 Task: Add a signature Kendall Wright containing Have a great National Womens Equality Day, Kendall Wright to email address softage.9@softage.net and add a label Research and development
Action: Mouse moved to (1021, 59)
Screenshot: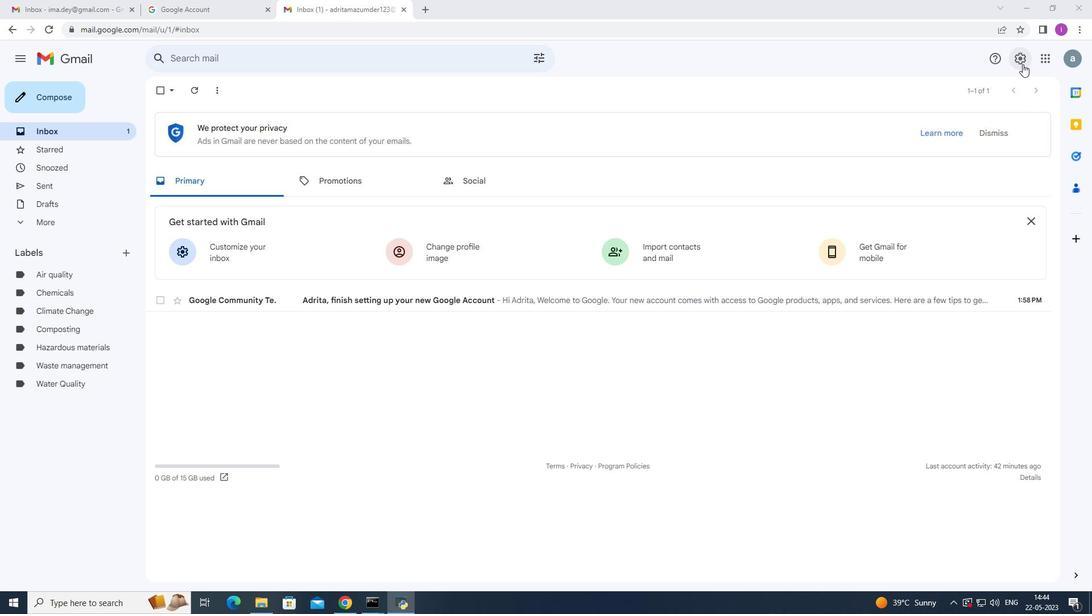 
Action: Mouse pressed left at (1021, 59)
Screenshot: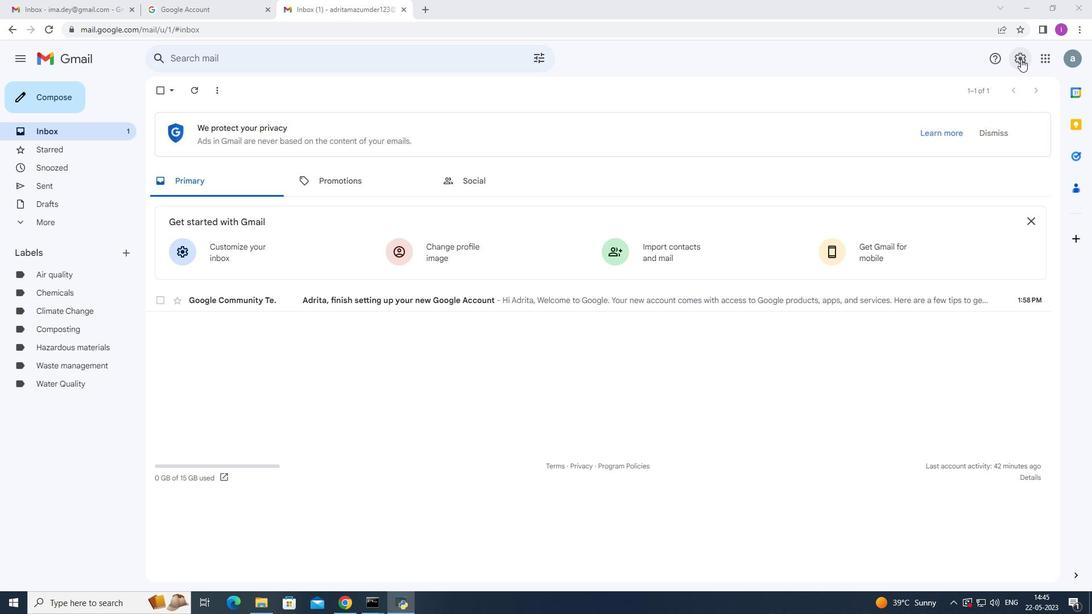 
Action: Mouse moved to (957, 116)
Screenshot: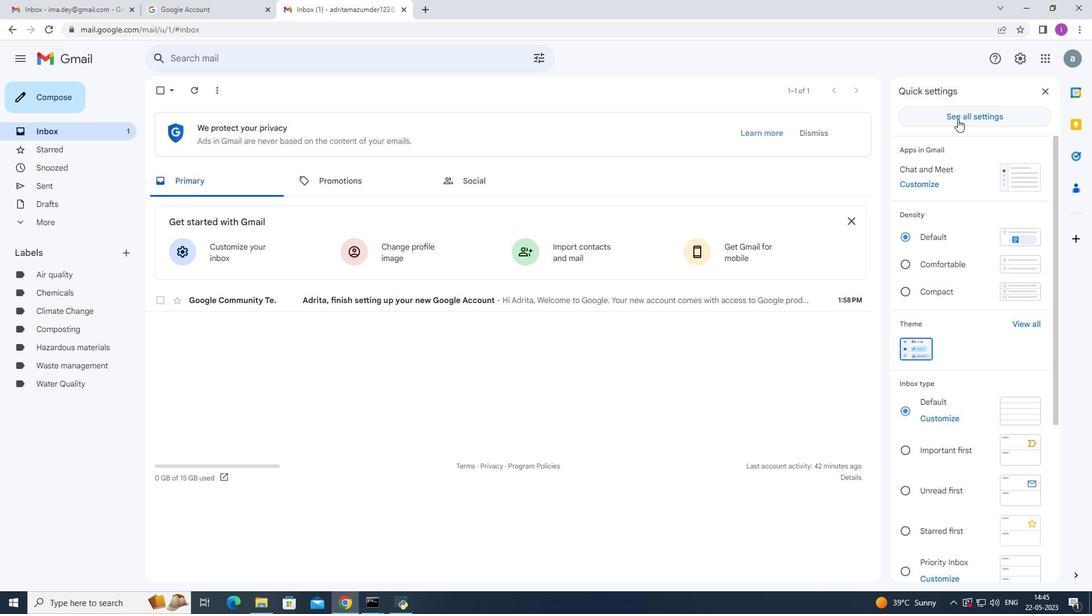 
Action: Mouse pressed left at (957, 116)
Screenshot: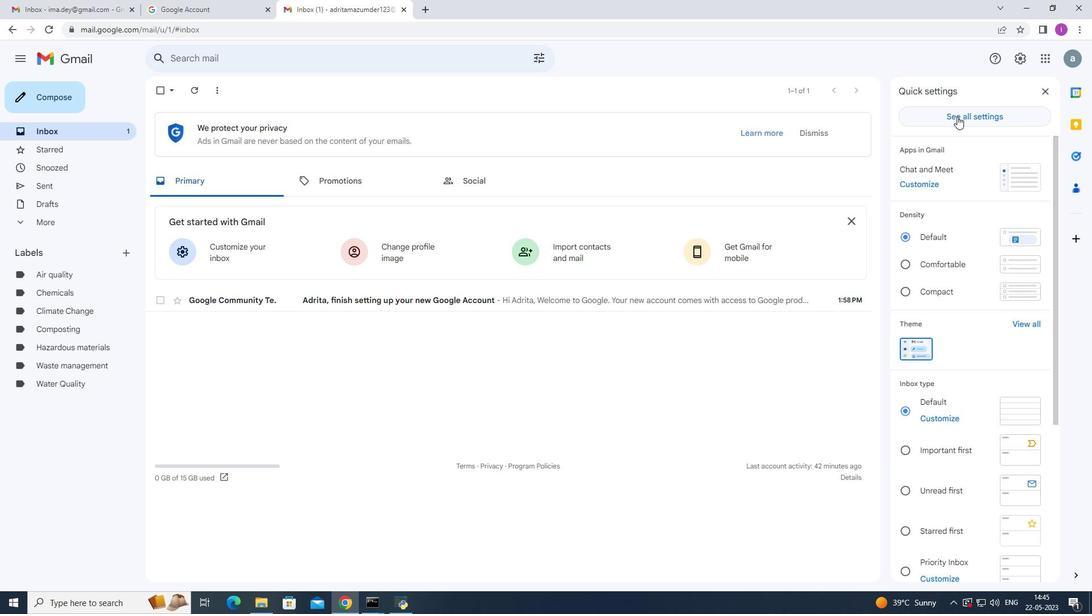 
Action: Mouse moved to (533, 336)
Screenshot: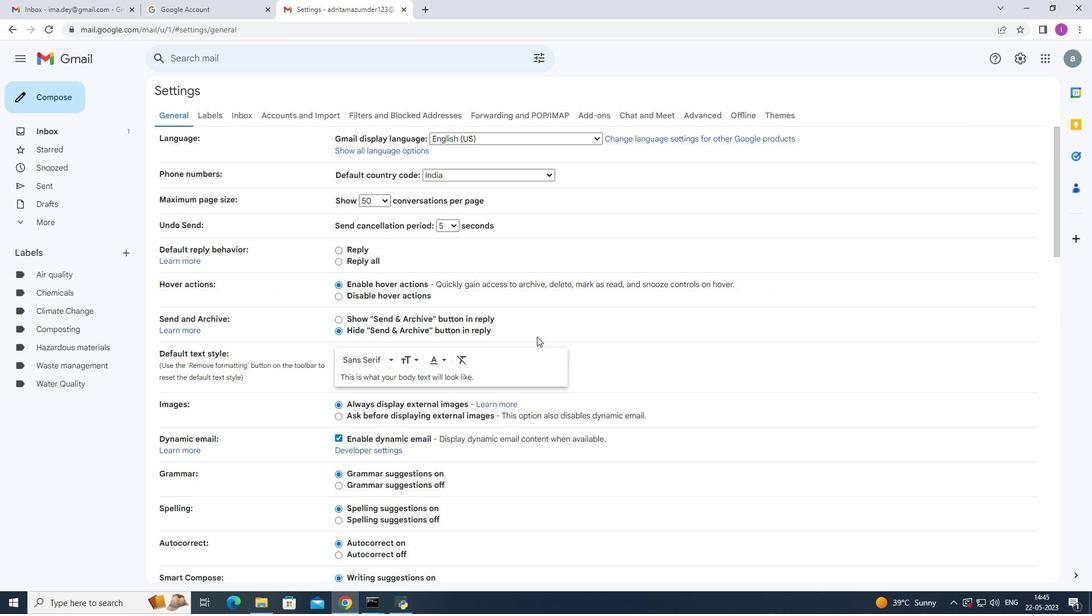 
Action: Mouse scrolled (533, 336) with delta (0, 0)
Screenshot: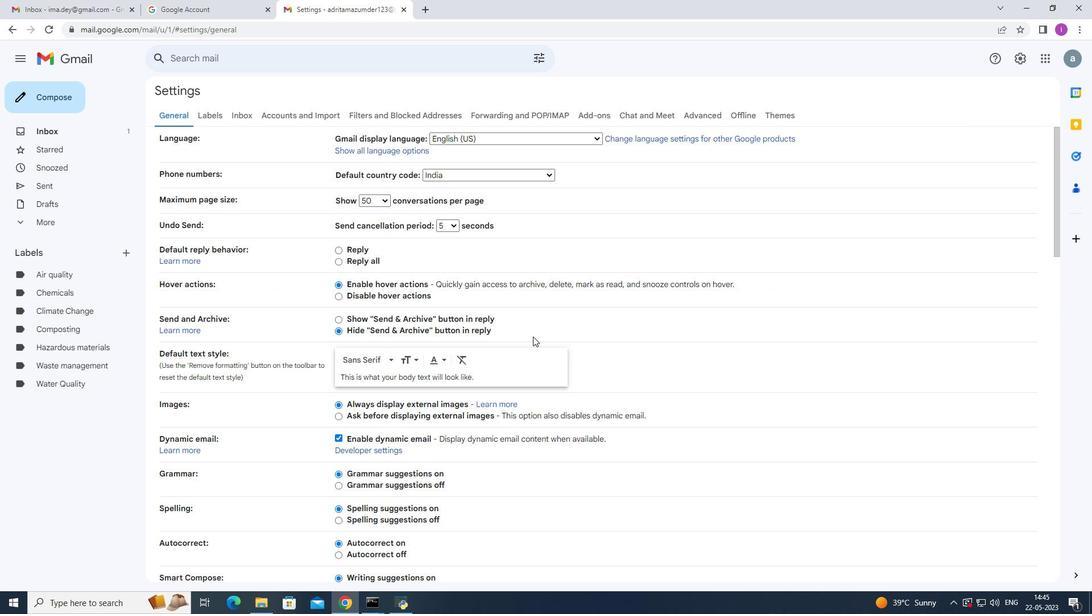 
Action: Mouse moved to (533, 336)
Screenshot: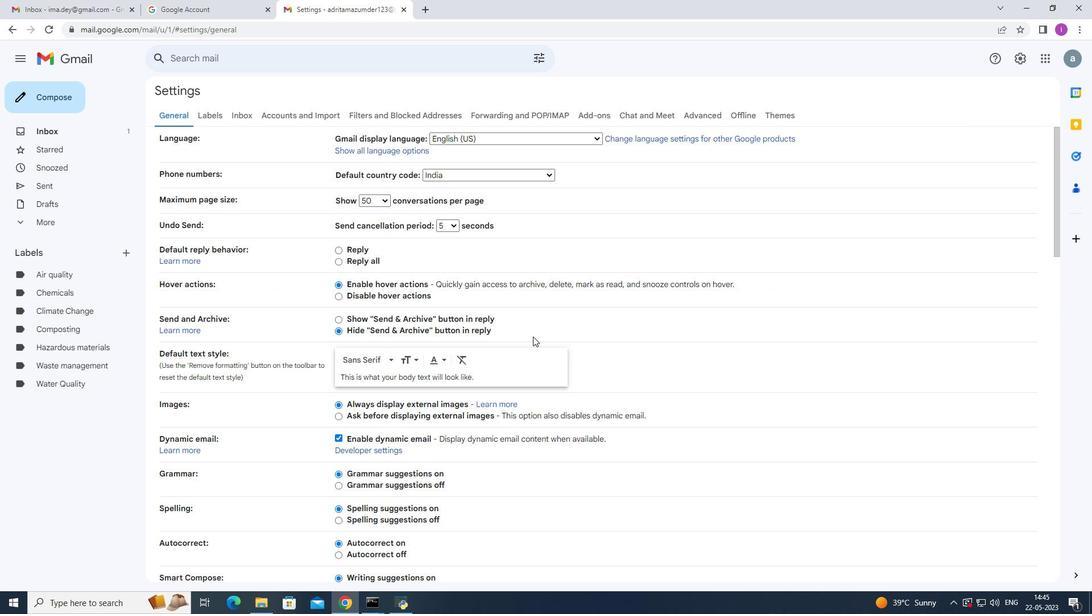 
Action: Mouse scrolled (533, 336) with delta (0, 0)
Screenshot: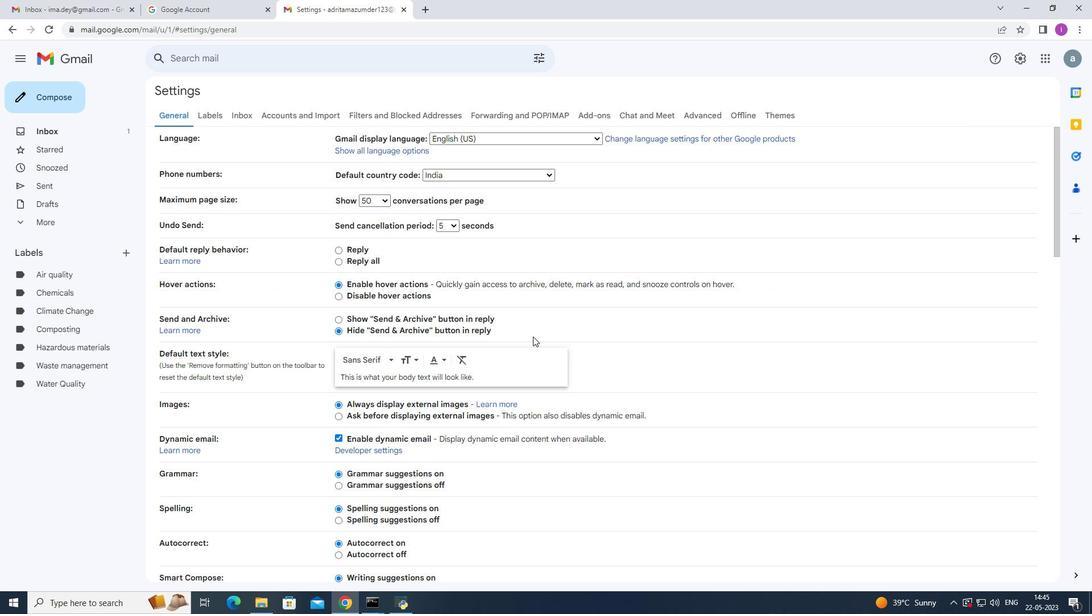 
Action: Mouse moved to (533, 335)
Screenshot: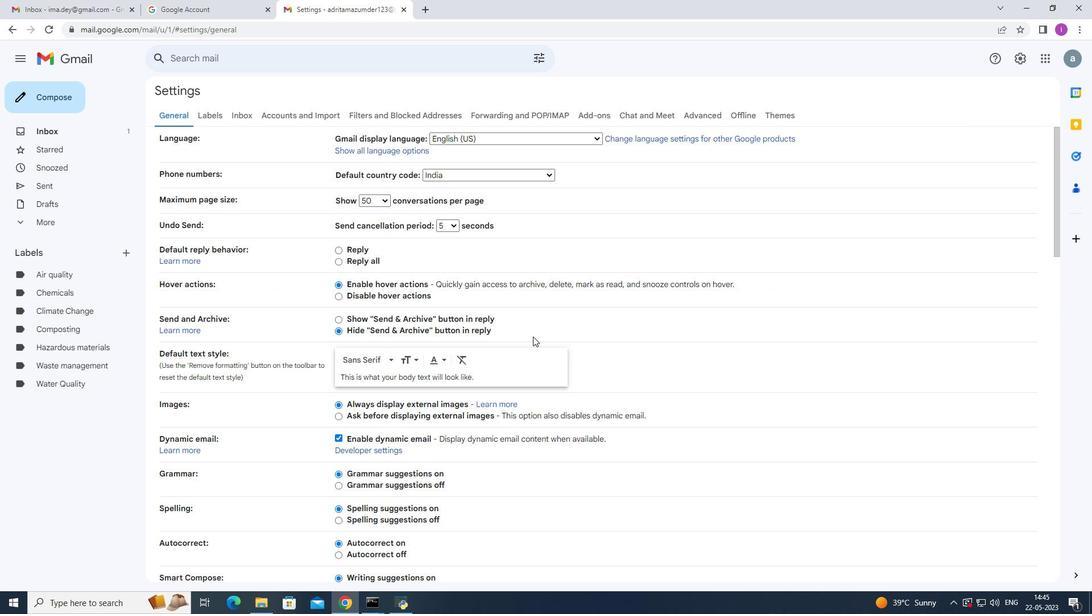 
Action: Mouse scrolled (533, 335) with delta (0, 0)
Screenshot: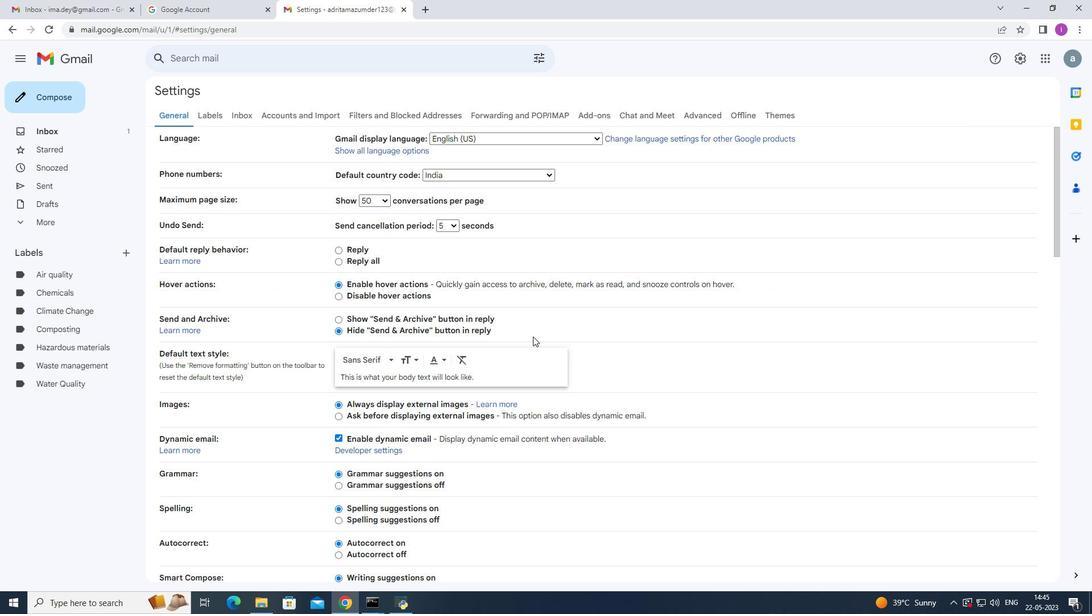 
Action: Mouse moved to (533, 333)
Screenshot: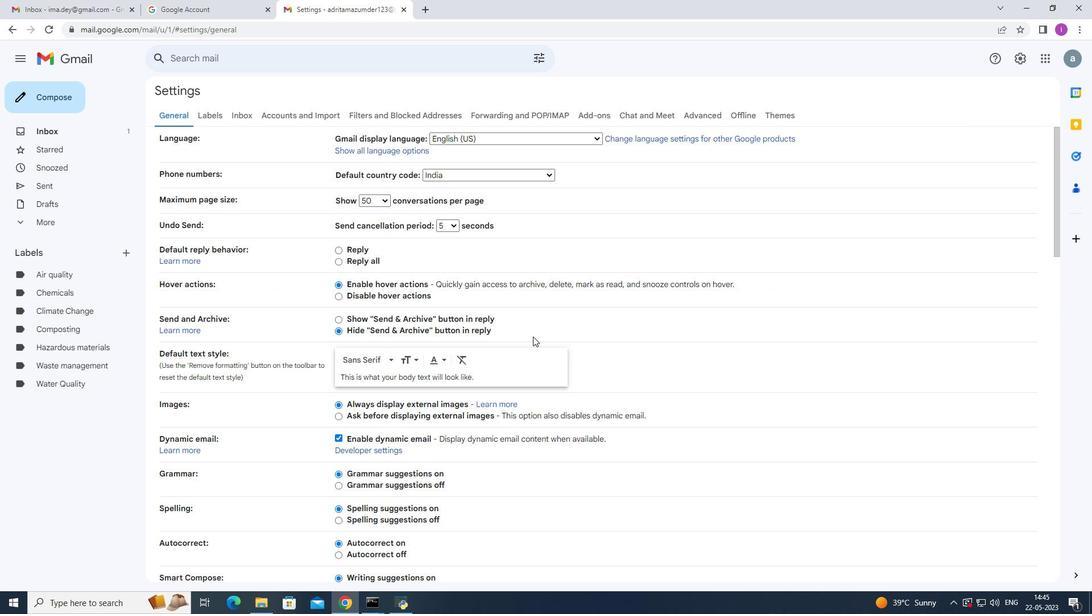 
Action: Mouse scrolled (533, 333) with delta (0, 0)
Screenshot: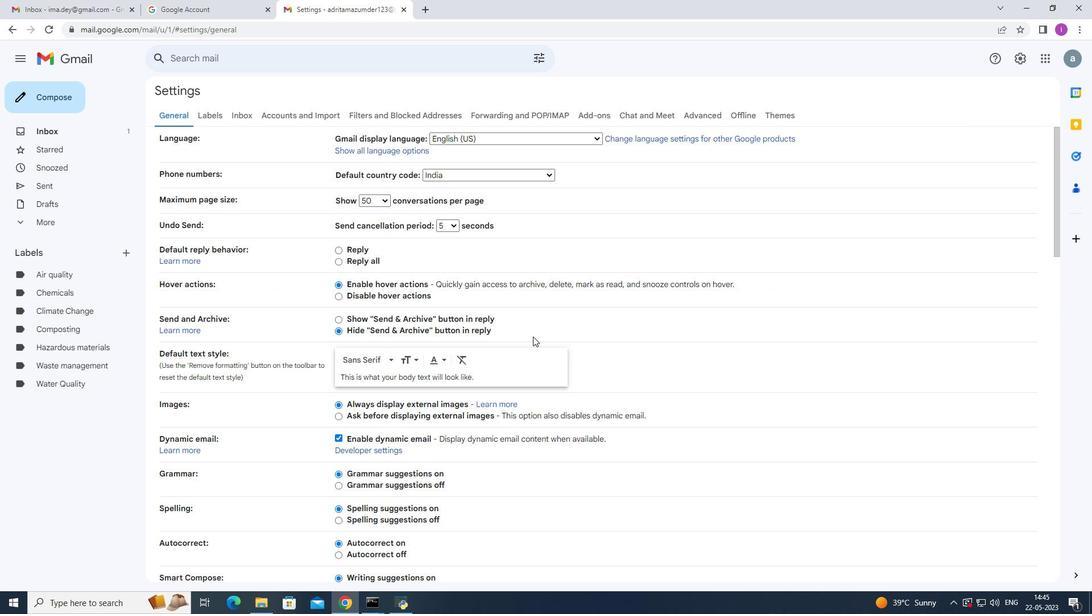 
Action: Mouse moved to (540, 321)
Screenshot: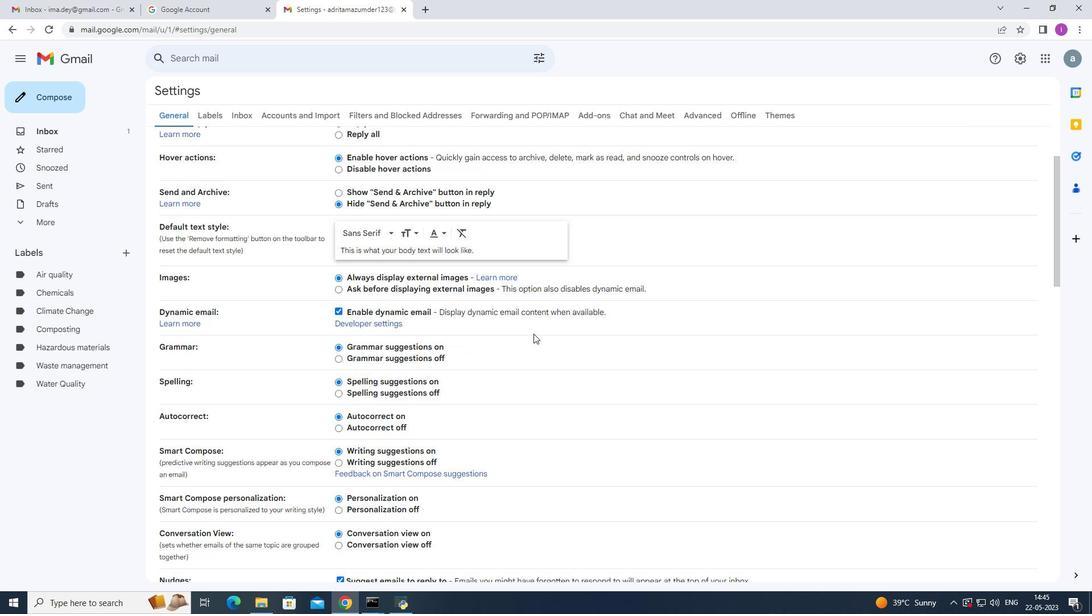
Action: Mouse scrolled (540, 320) with delta (0, 0)
Screenshot: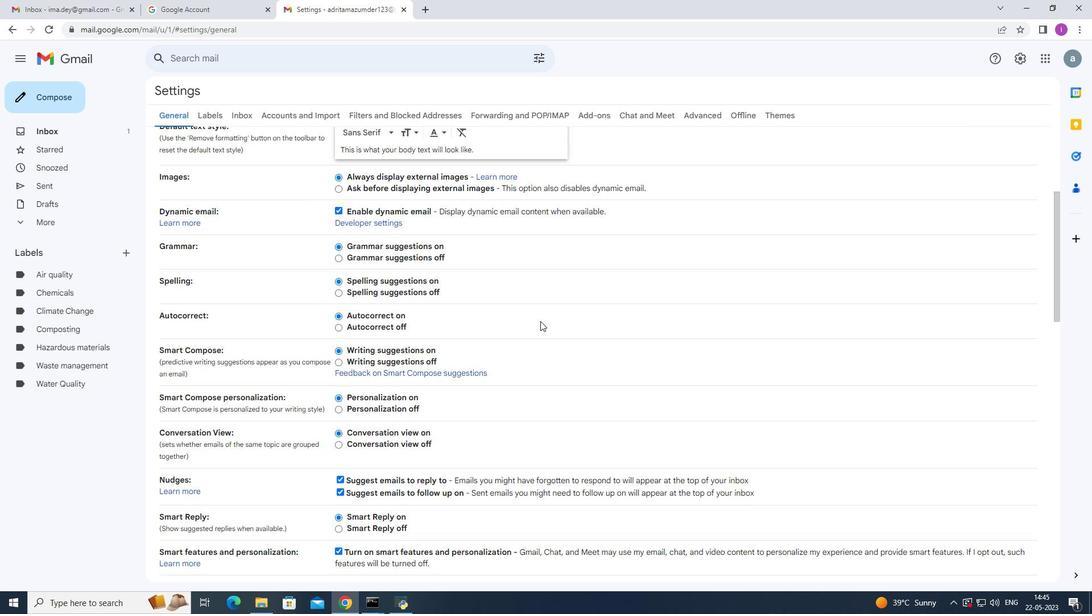 
Action: Mouse scrolled (540, 320) with delta (0, 0)
Screenshot: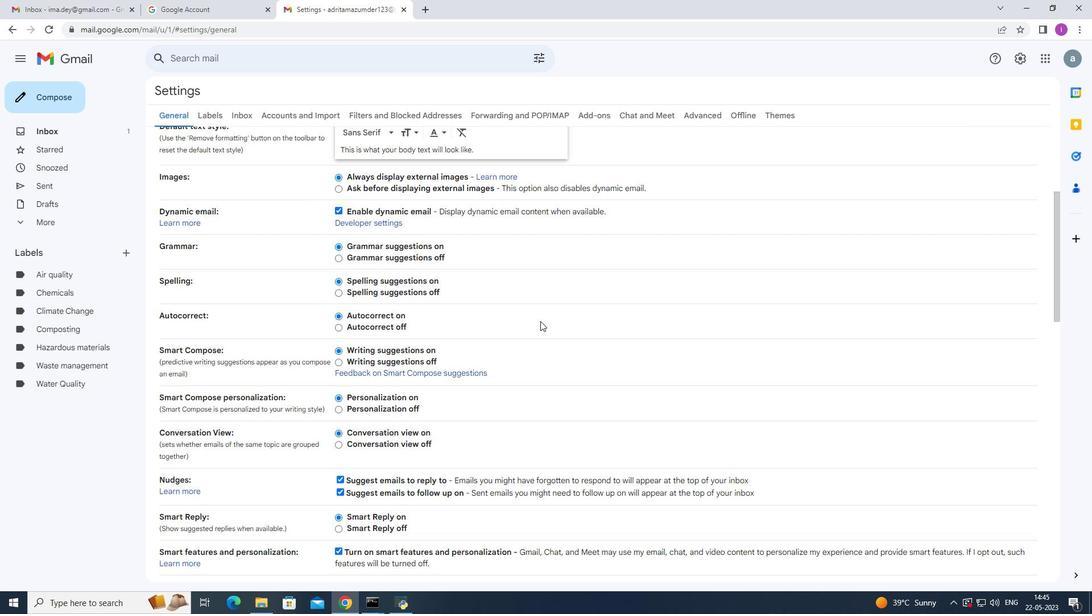 
Action: Mouse scrolled (540, 320) with delta (0, 0)
Screenshot: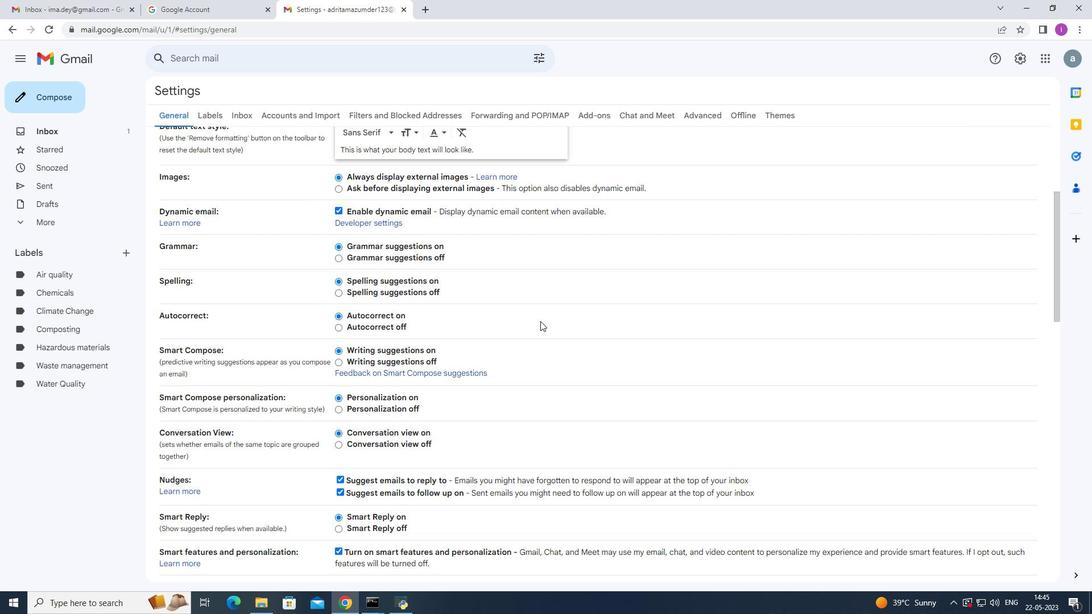 
Action: Mouse scrolled (540, 320) with delta (0, 0)
Screenshot: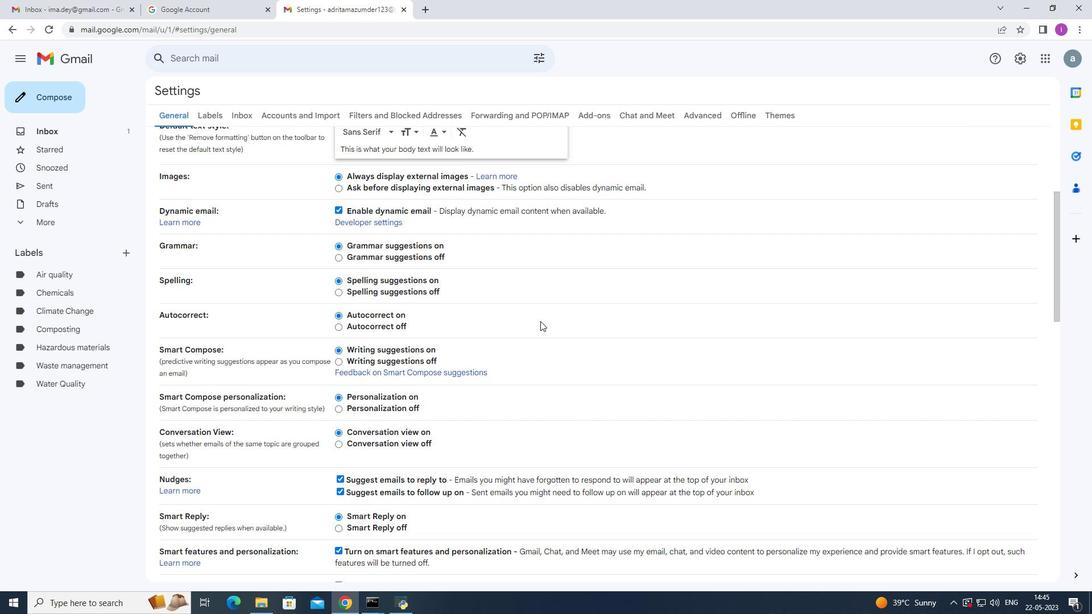 
Action: Mouse moved to (541, 320)
Screenshot: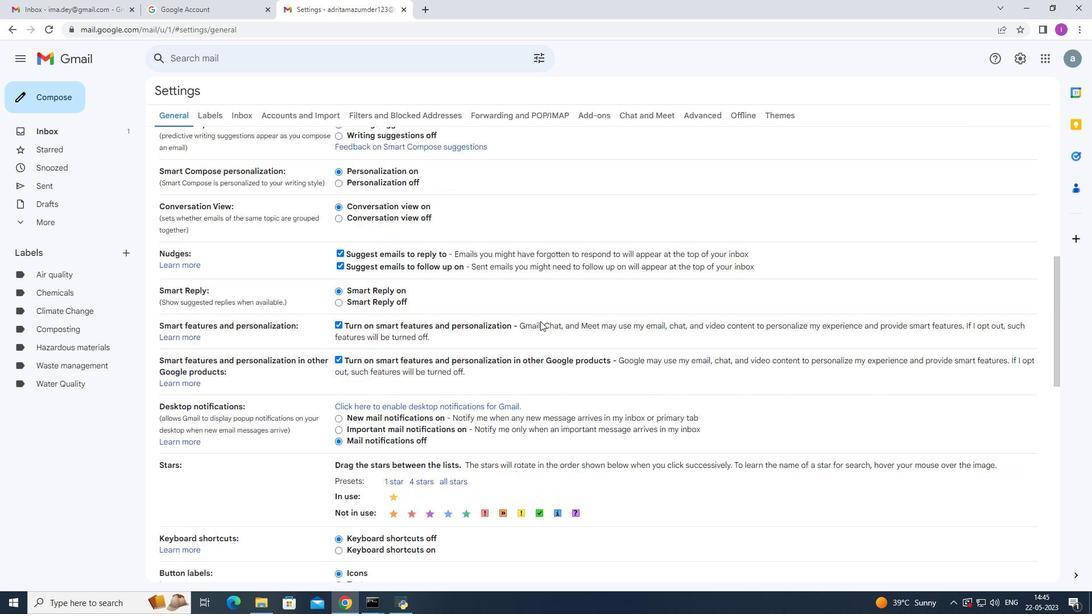 
Action: Mouse scrolled (541, 319) with delta (0, 0)
Screenshot: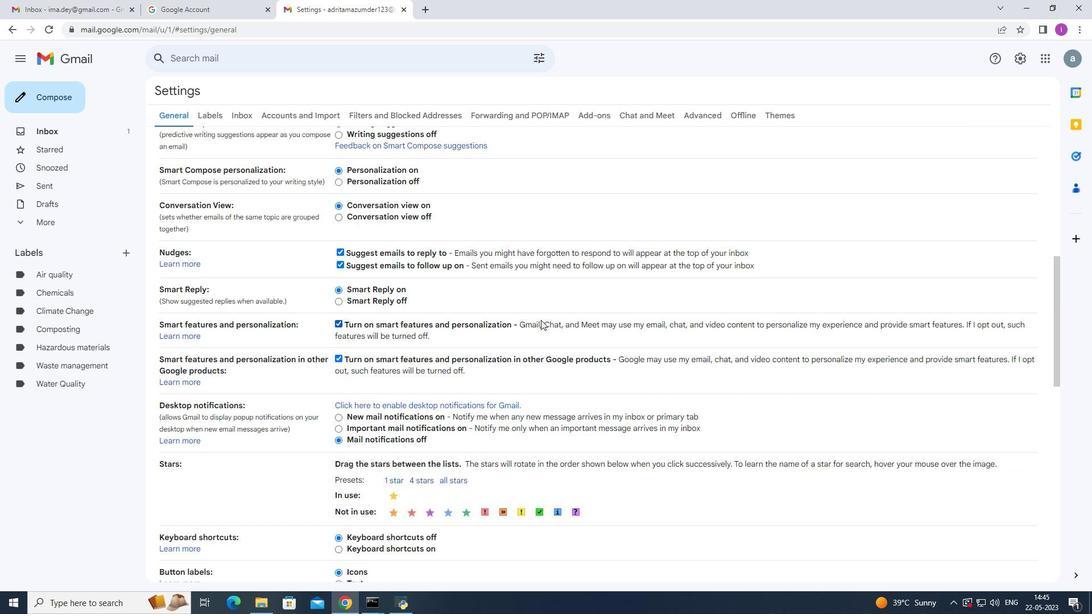 
Action: Mouse scrolled (541, 319) with delta (0, 0)
Screenshot: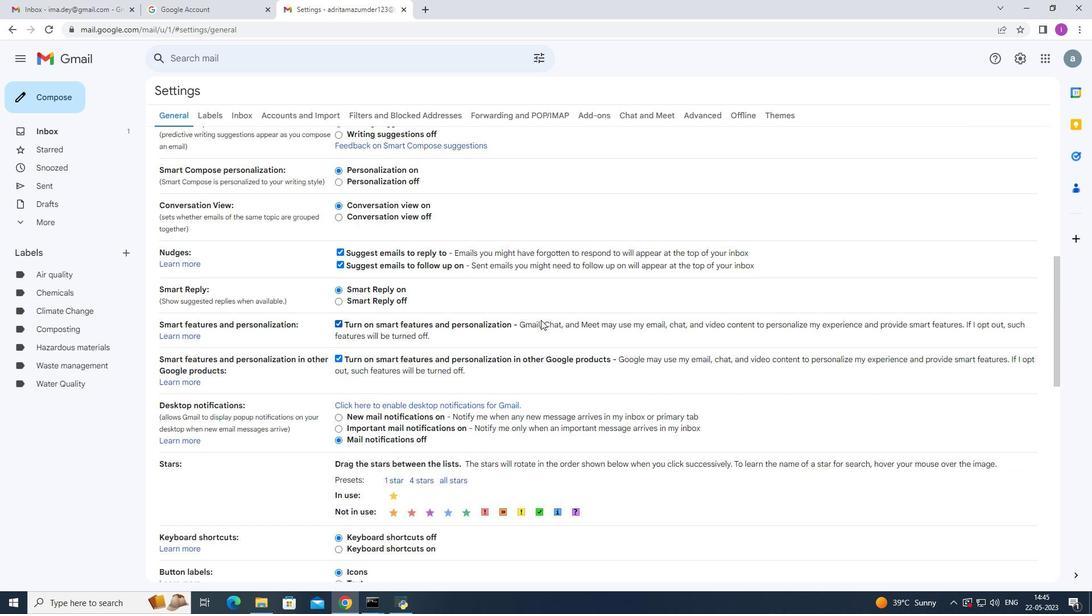 
Action: Mouse scrolled (541, 319) with delta (0, 0)
Screenshot: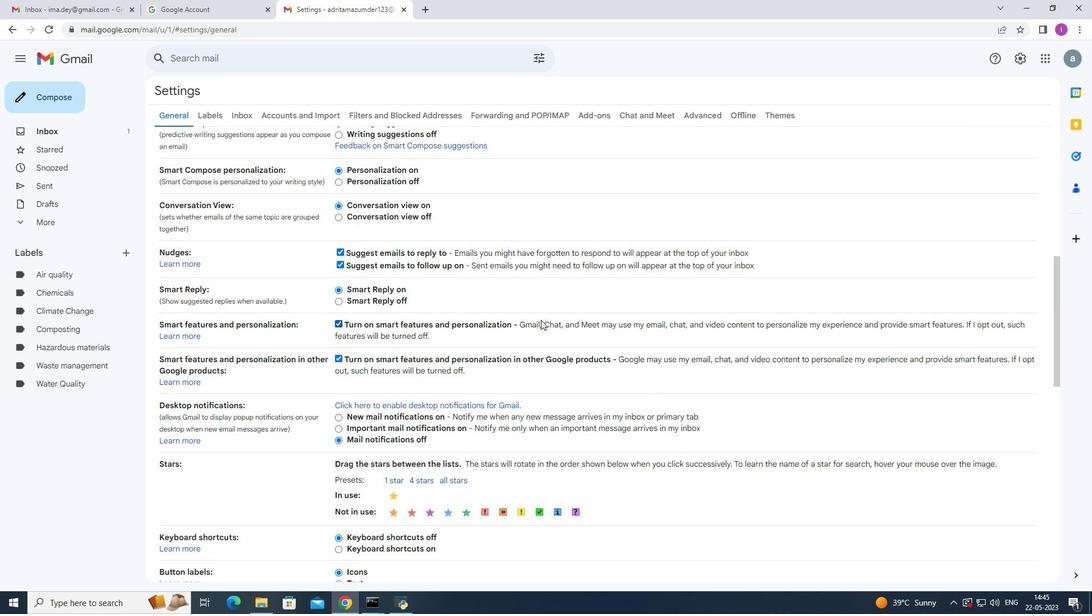 
Action: Mouse moved to (541, 320)
Screenshot: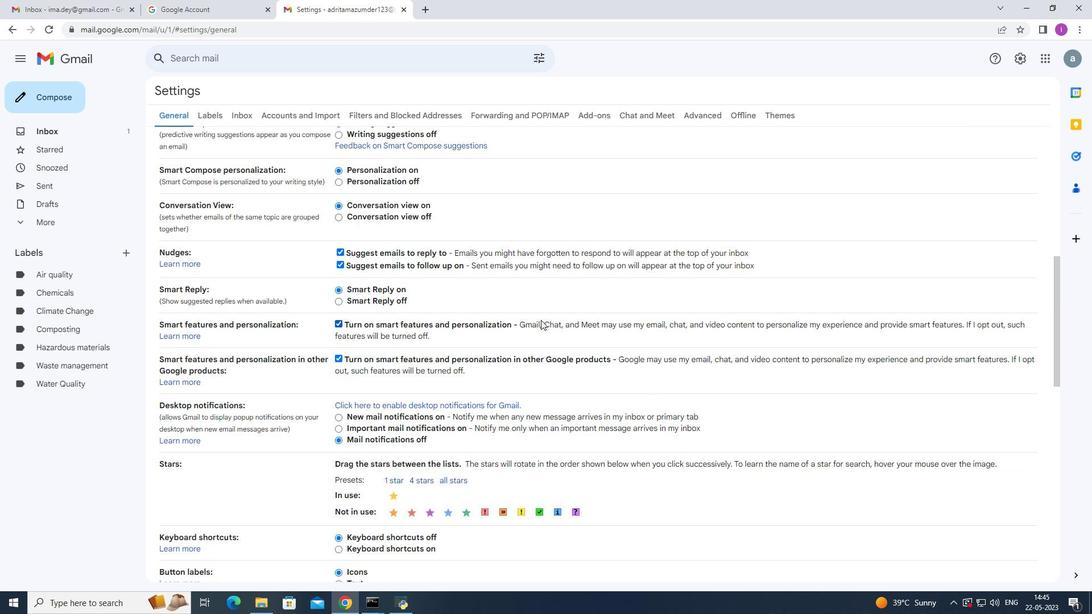 
Action: Mouse scrolled (541, 319) with delta (0, 0)
Screenshot: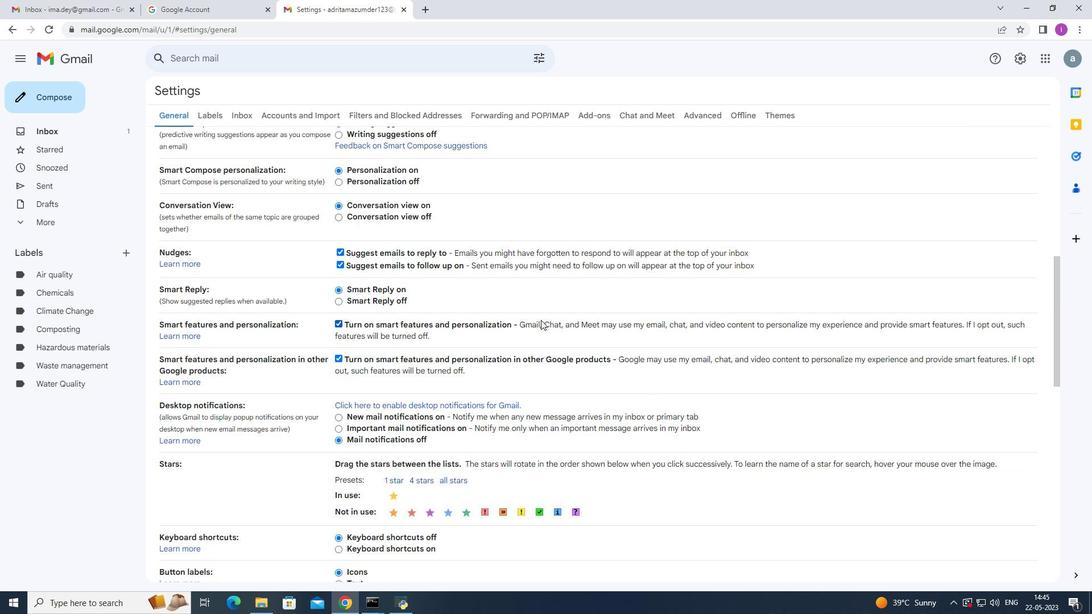 
Action: Mouse moved to (546, 316)
Screenshot: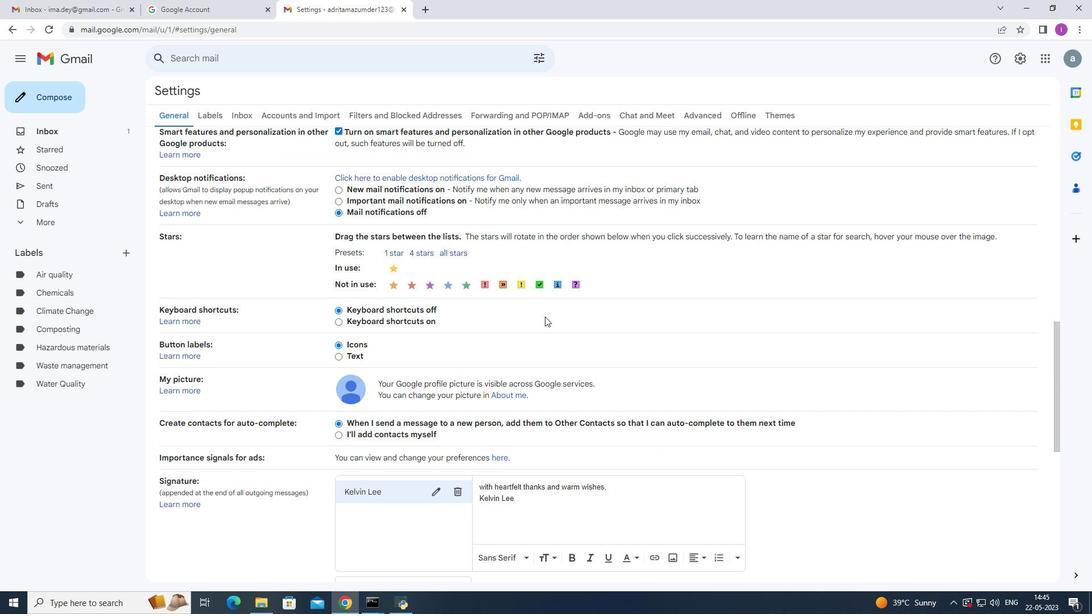 
Action: Mouse scrolled (546, 316) with delta (0, 0)
Screenshot: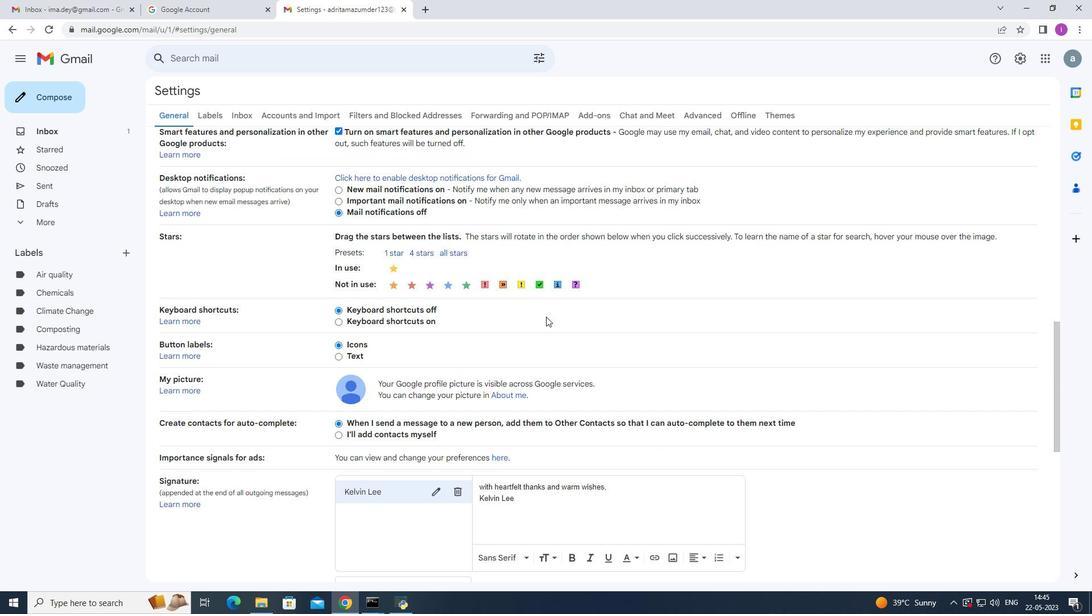
Action: Mouse moved to (546, 316)
Screenshot: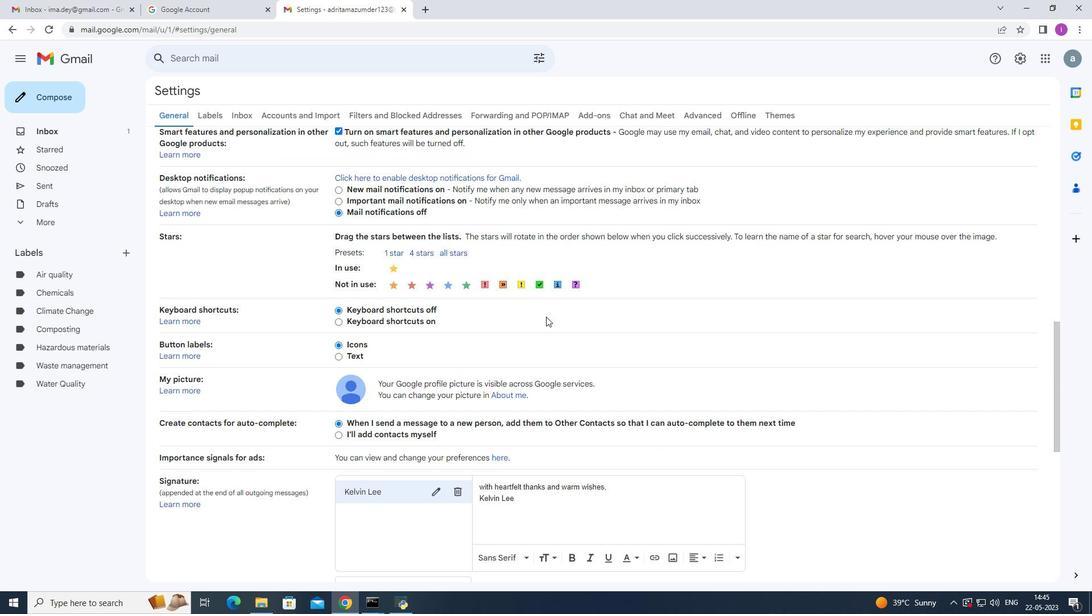 
Action: Mouse scrolled (546, 316) with delta (0, 0)
Screenshot: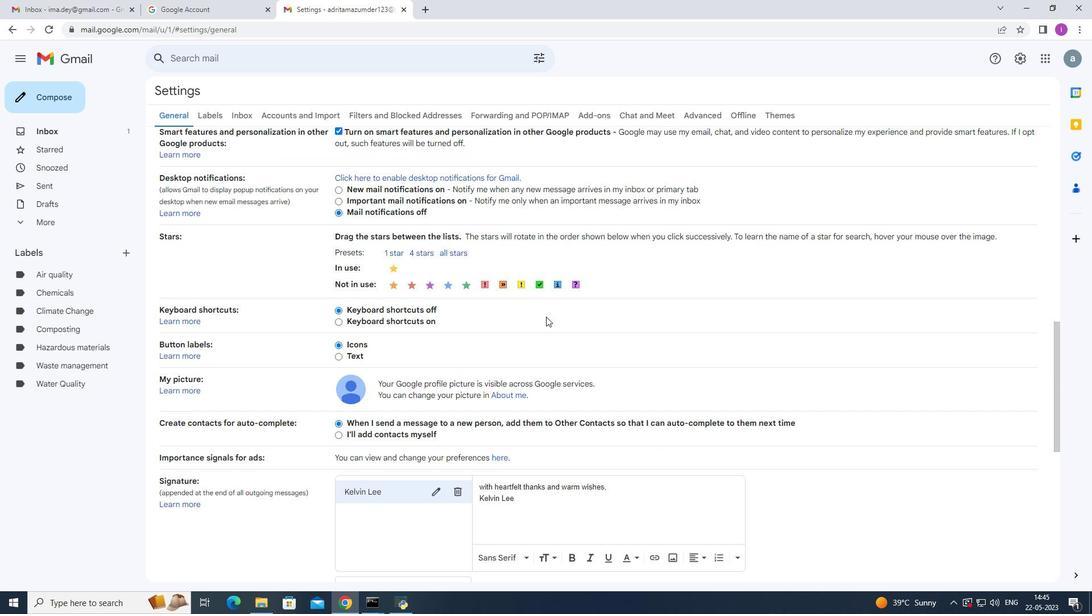 
Action: Mouse scrolled (546, 316) with delta (0, 0)
Screenshot: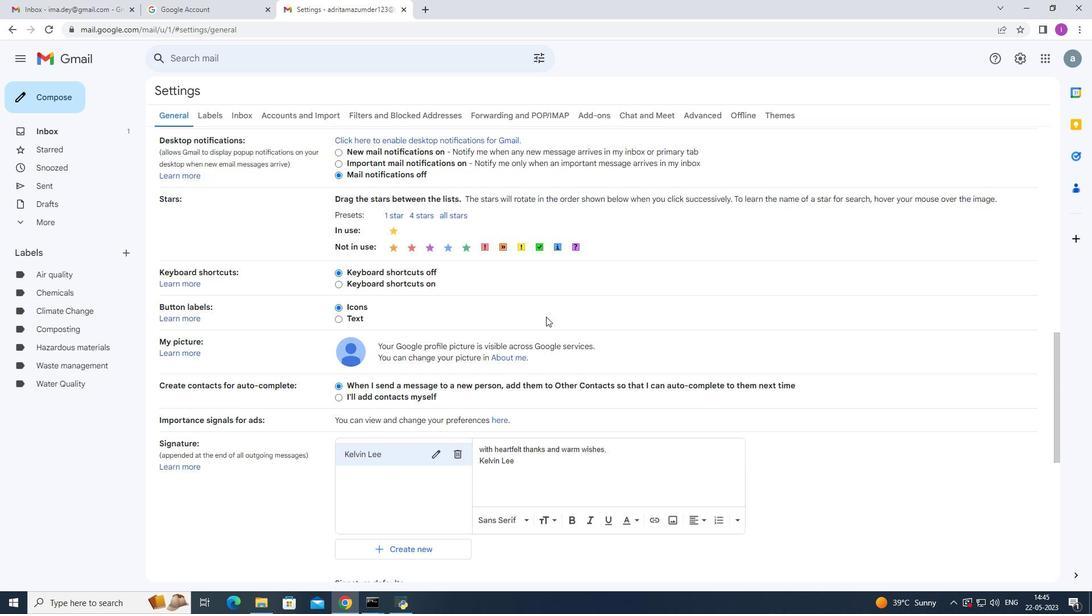 
Action: Mouse moved to (458, 322)
Screenshot: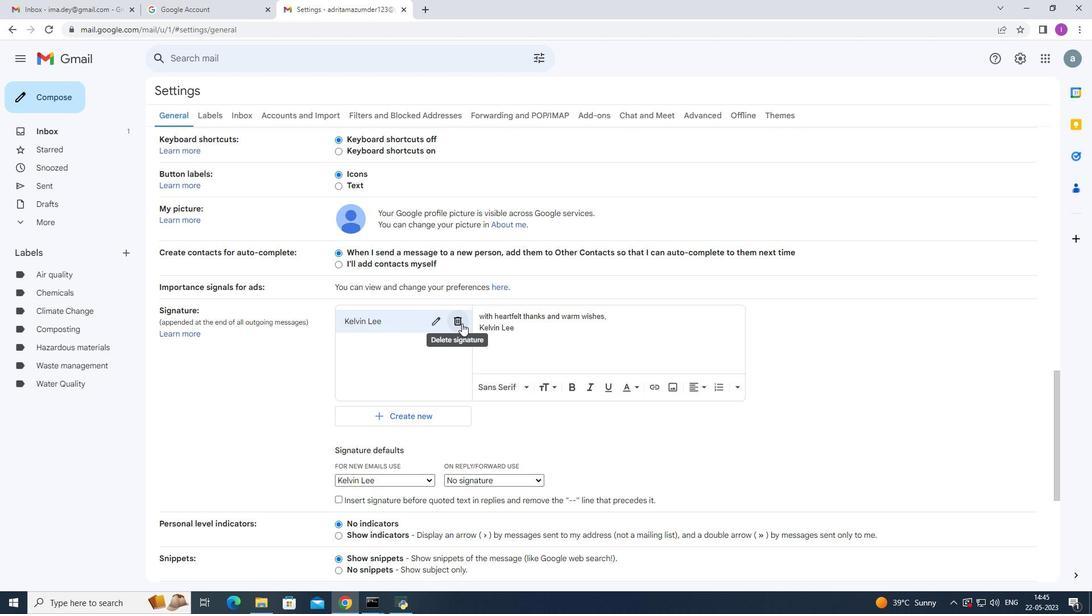
Action: Mouse pressed left at (458, 322)
Screenshot: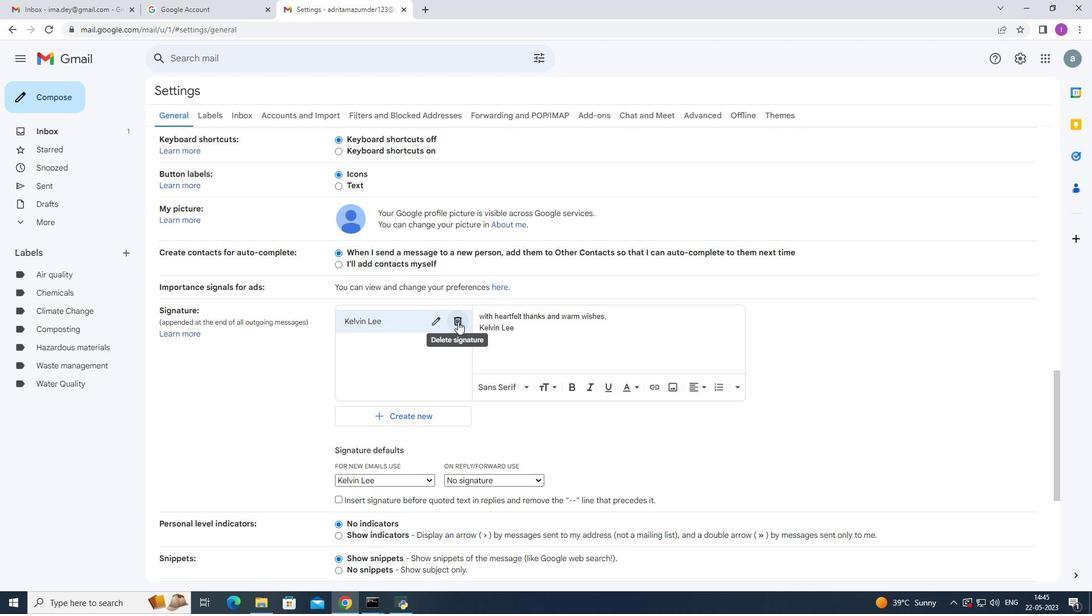 
Action: Mouse moved to (633, 341)
Screenshot: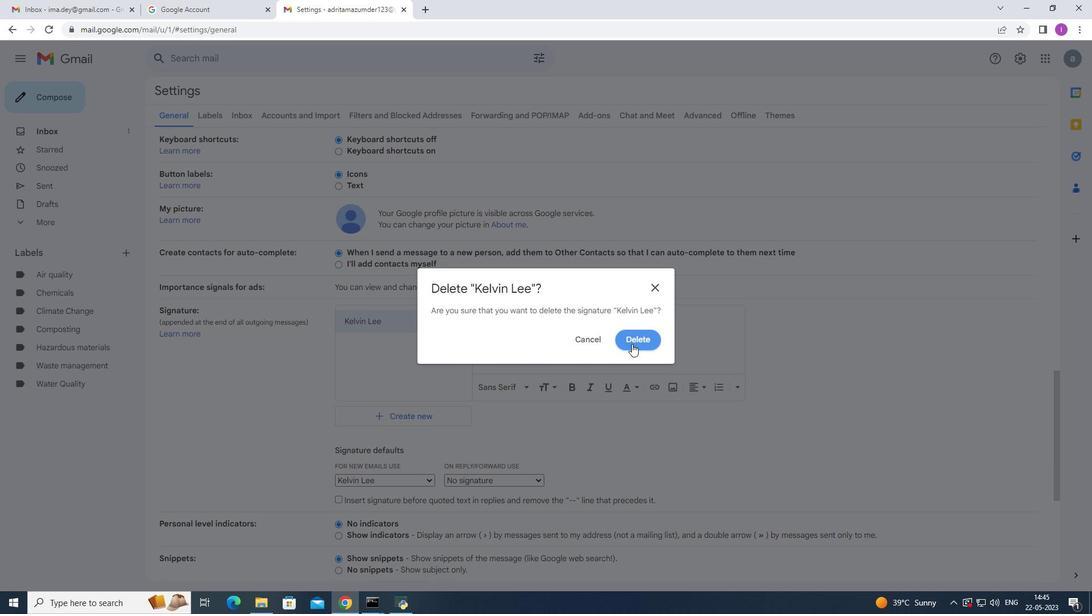 
Action: Mouse pressed left at (633, 341)
Screenshot: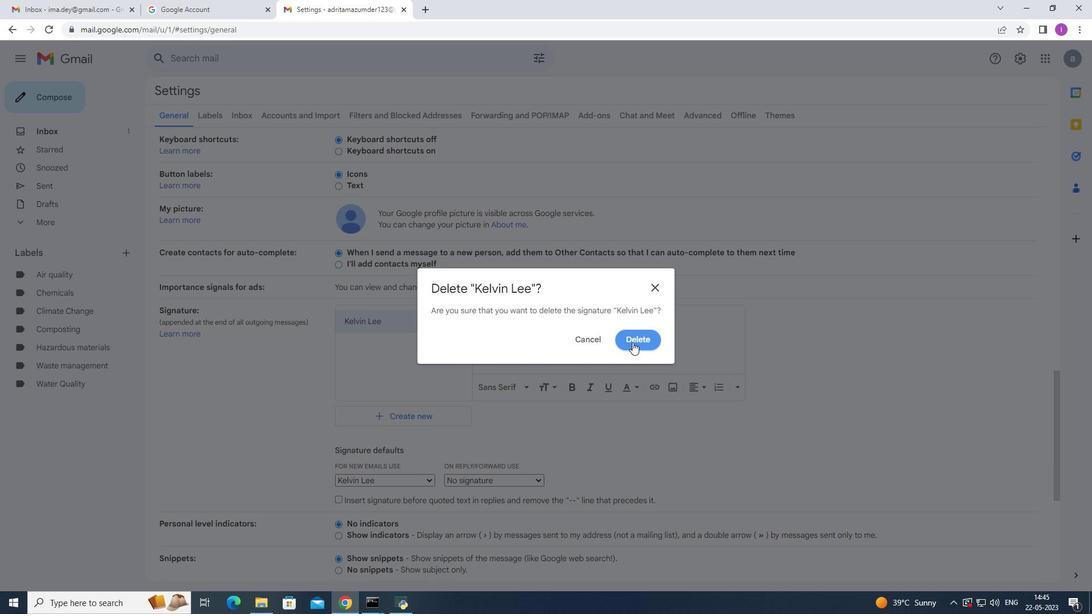 
Action: Mouse moved to (391, 336)
Screenshot: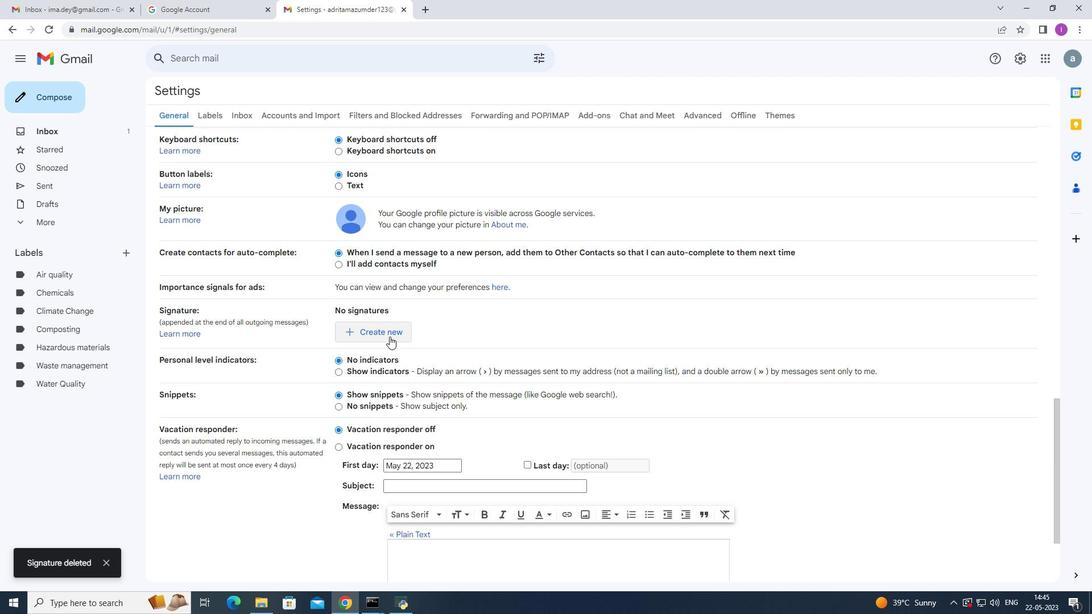 
Action: Mouse pressed left at (391, 336)
Screenshot: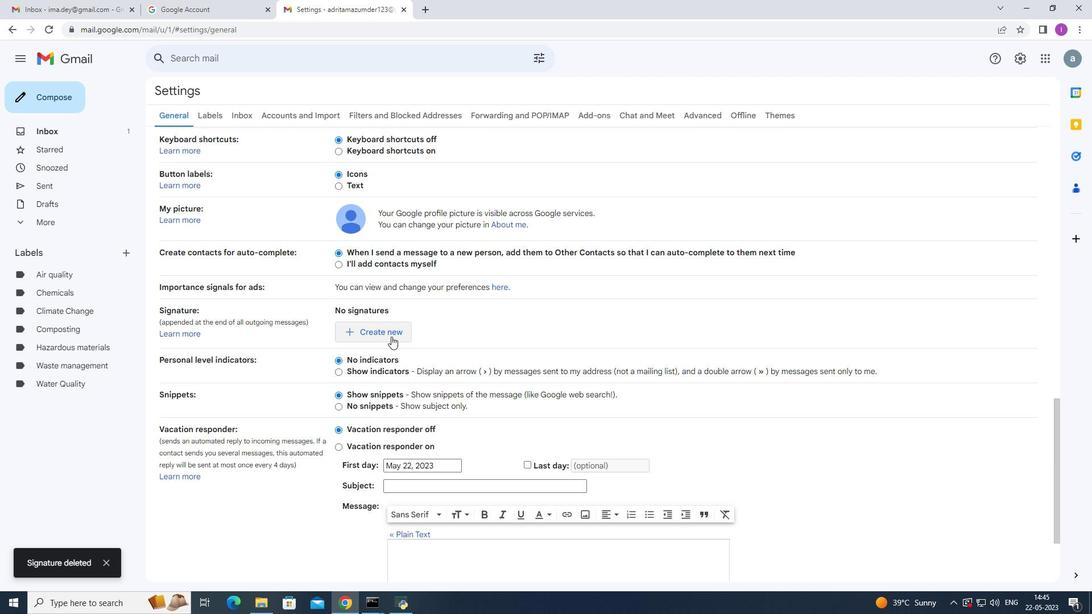 
Action: Mouse moved to (572, 315)
Screenshot: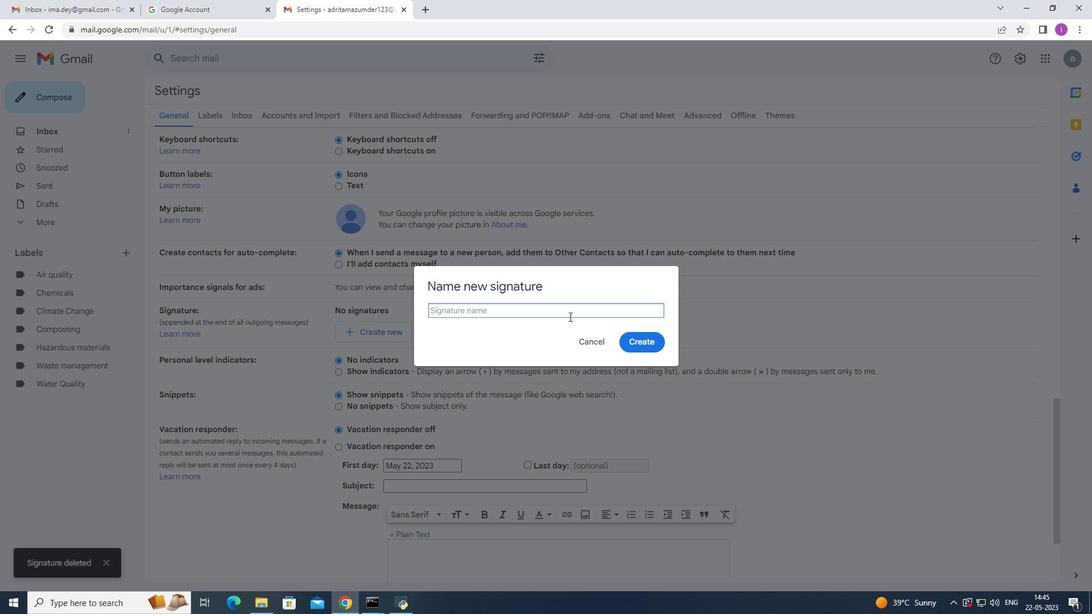 
Action: Key pressed <Key.shift>Kendall<Key.space><Key.shift>Wright
Screenshot: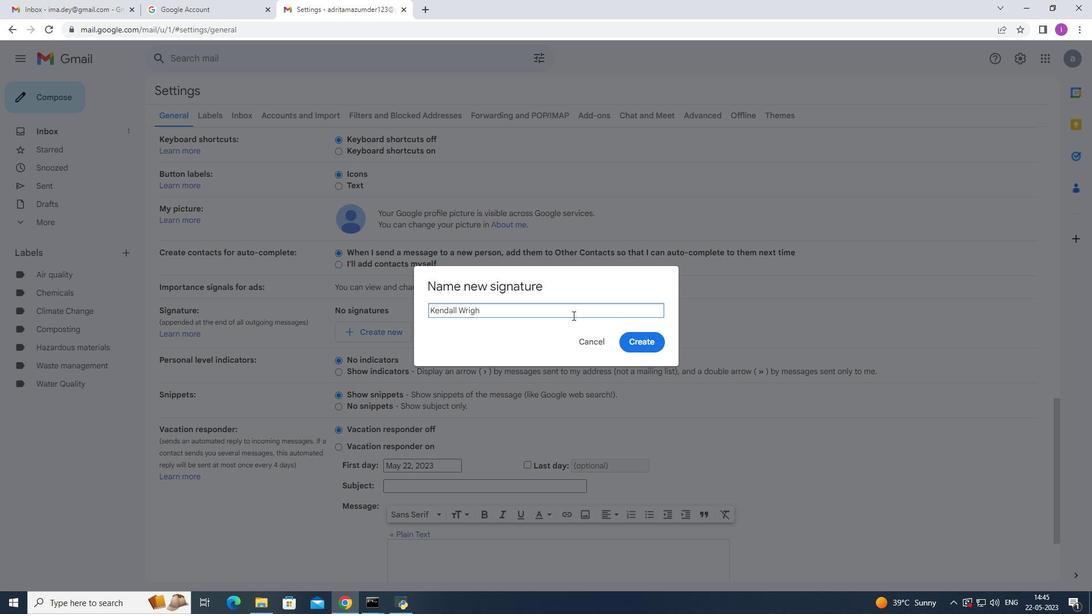
Action: Mouse moved to (636, 344)
Screenshot: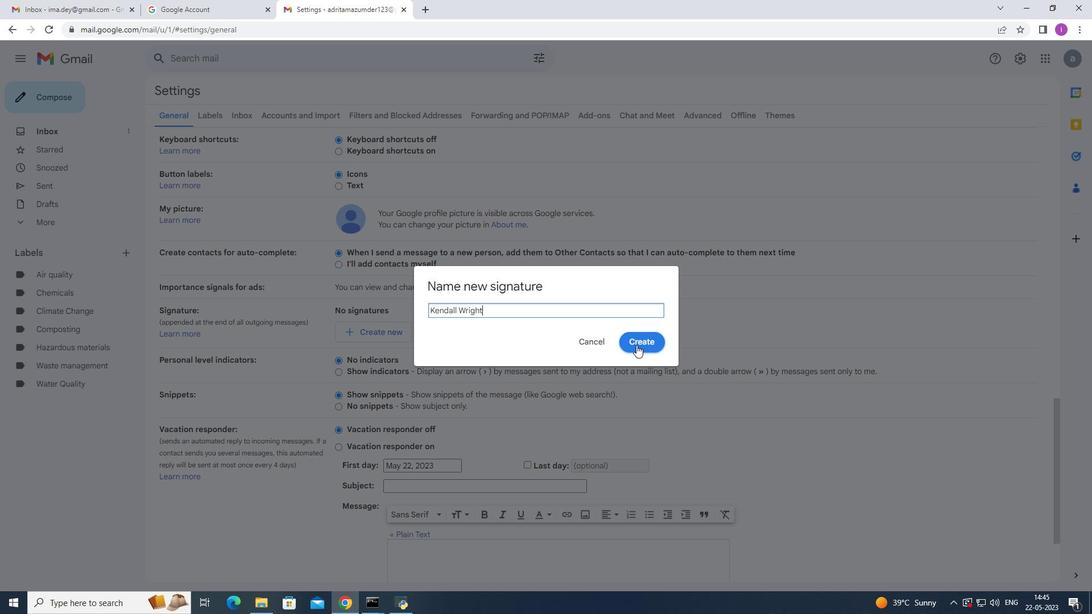
Action: Mouse pressed left at (636, 344)
Screenshot: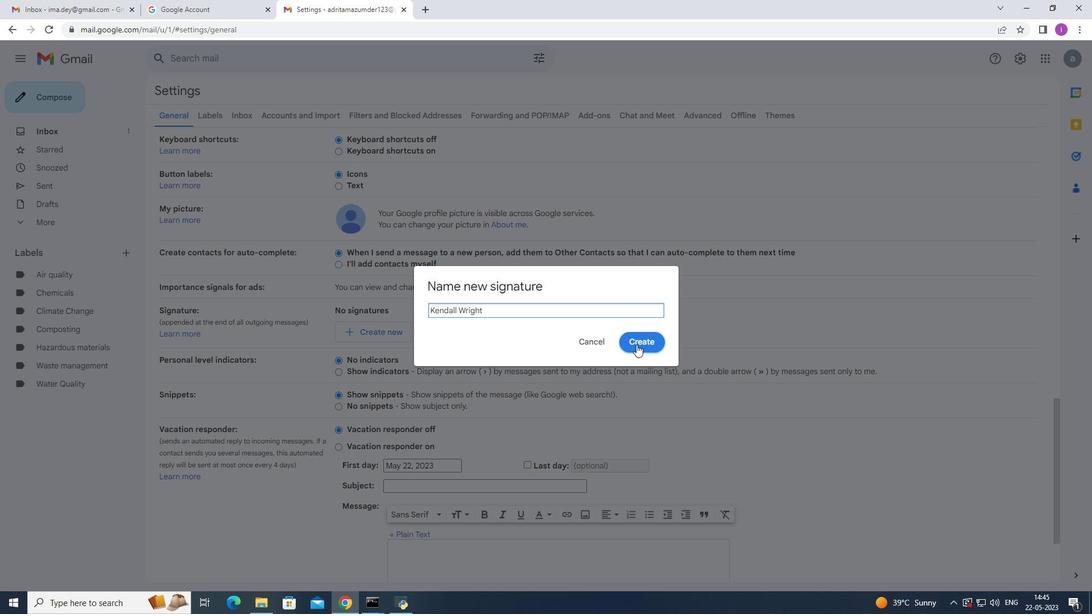 
Action: Mouse moved to (430, 475)
Screenshot: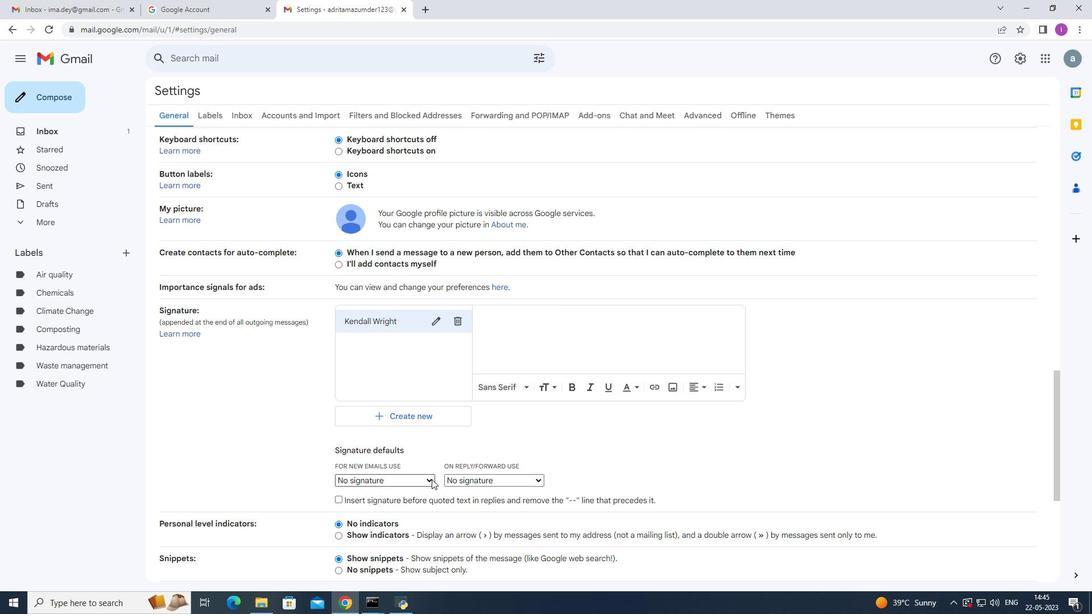 
Action: Mouse pressed left at (430, 475)
Screenshot: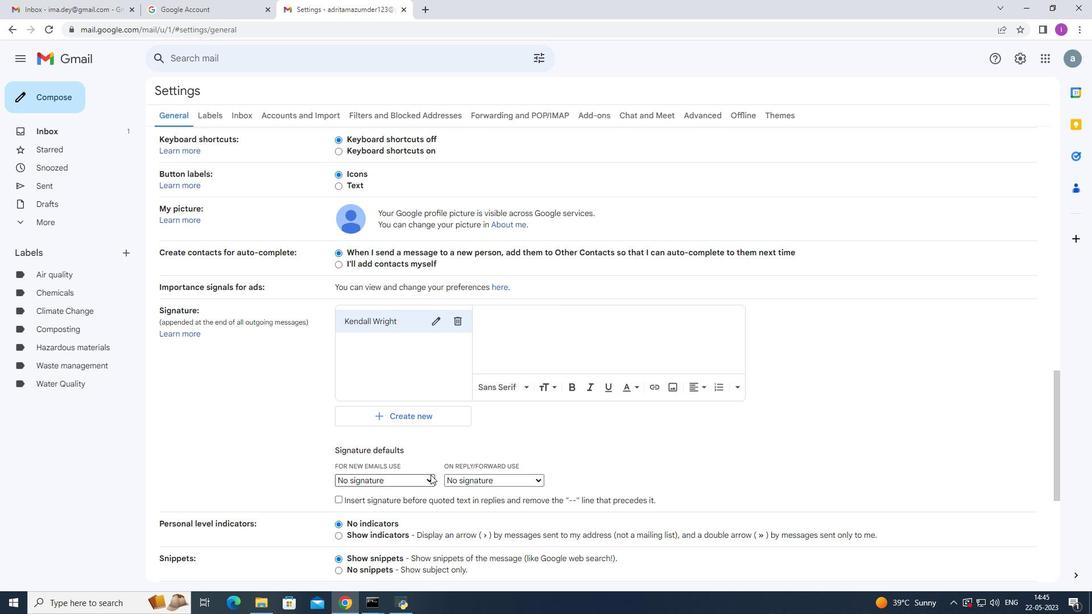 
Action: Mouse moved to (371, 504)
Screenshot: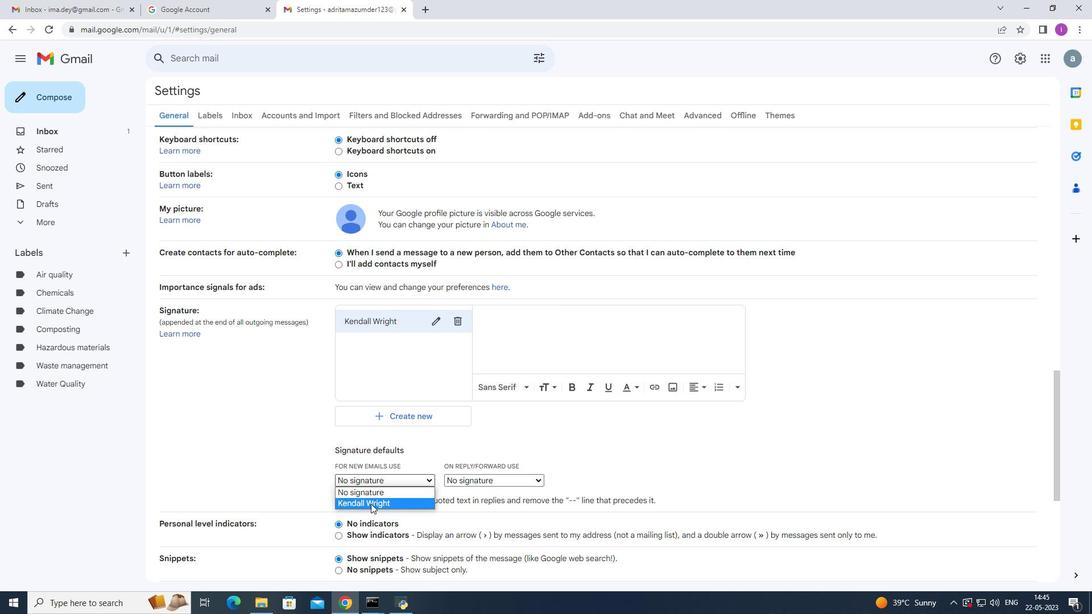 
Action: Mouse pressed left at (371, 504)
Screenshot: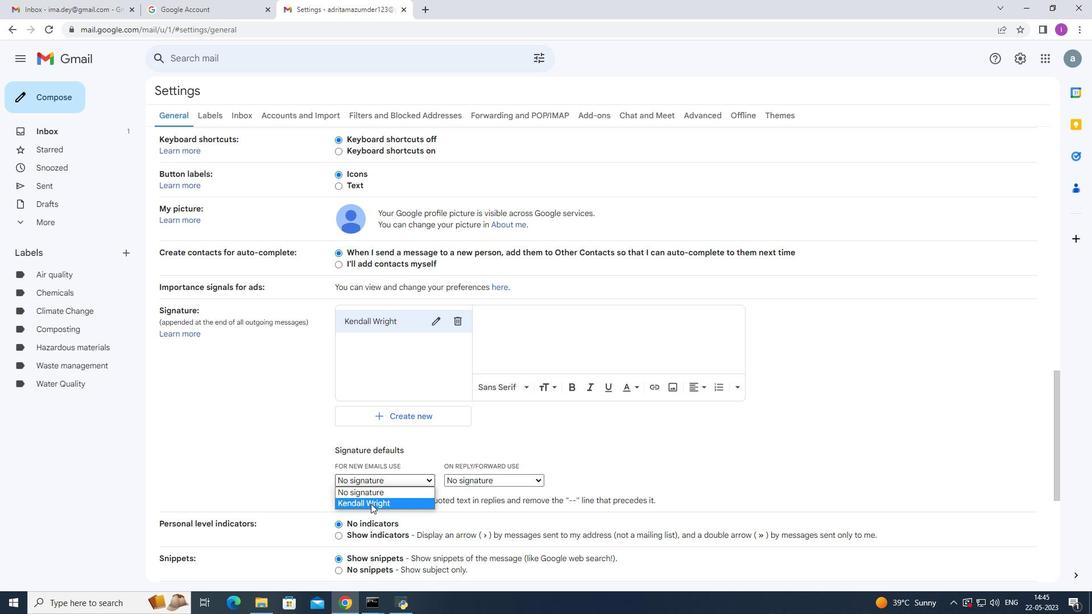 
Action: Mouse moved to (493, 310)
Screenshot: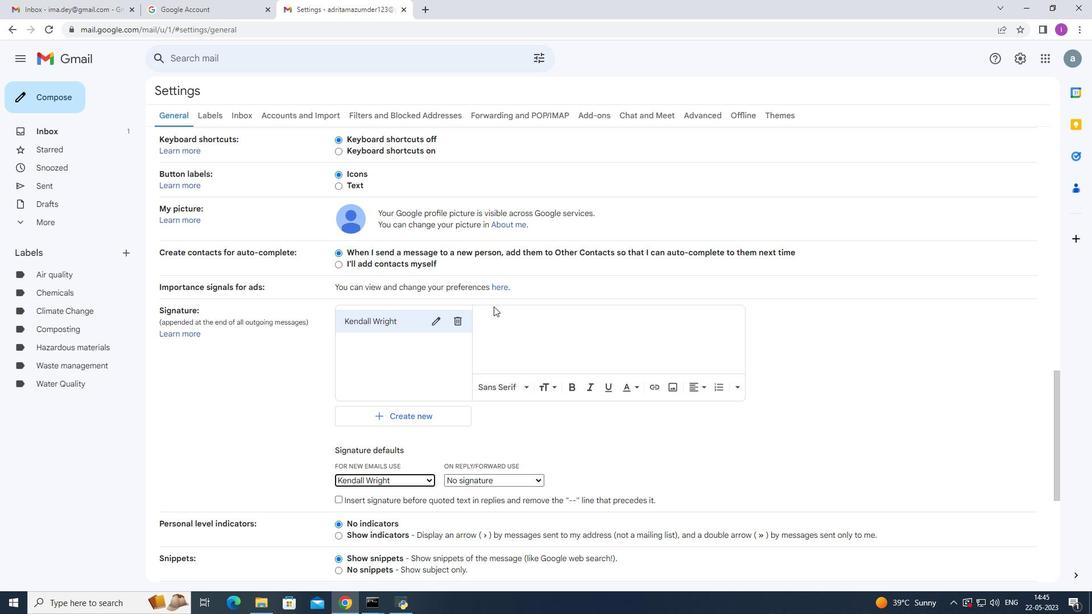 
Action: Mouse pressed left at (493, 310)
Screenshot: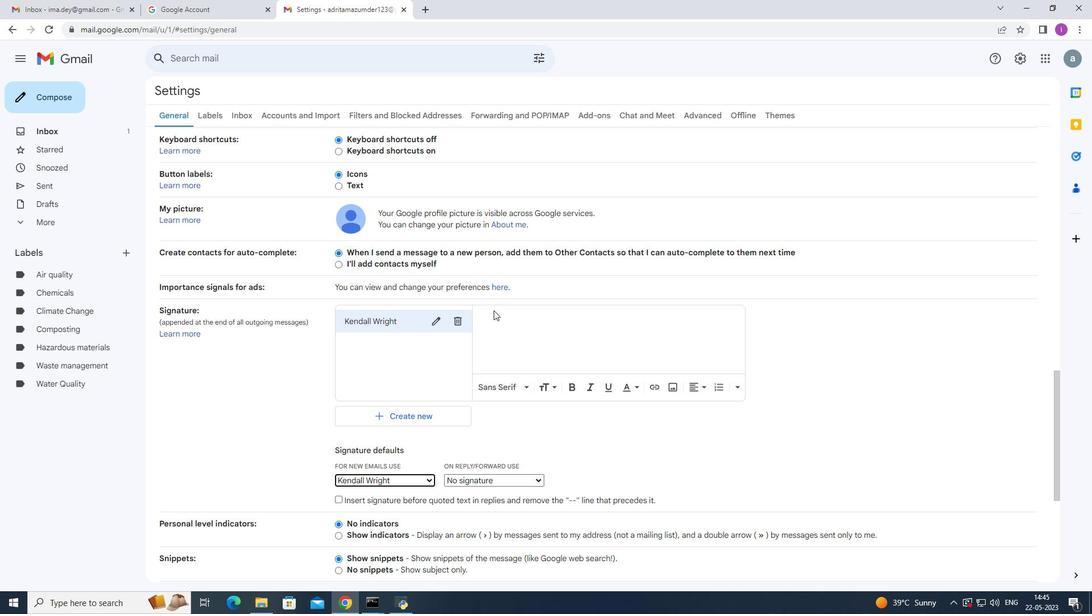 
Action: Mouse pressed left at (493, 310)
Screenshot: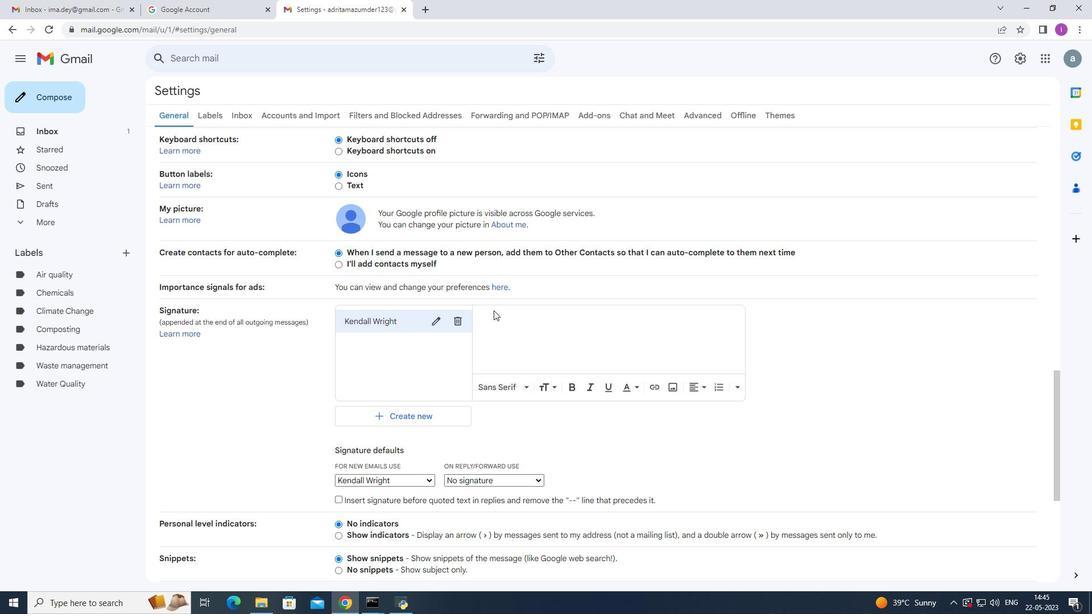 
Action: Mouse moved to (493, 320)
Screenshot: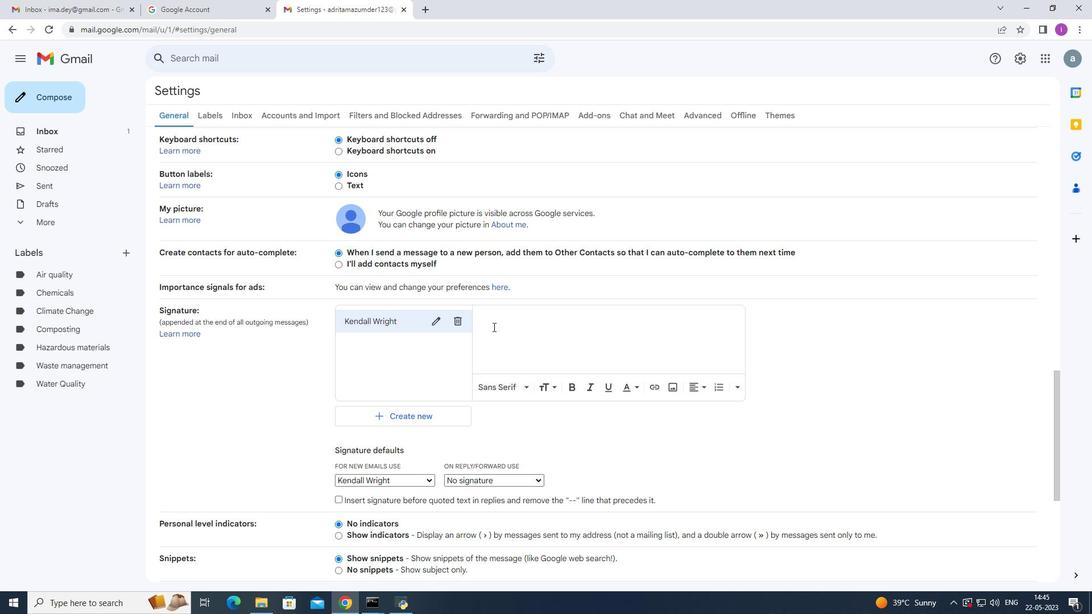 
Action: Mouse pressed left at (493, 320)
Screenshot: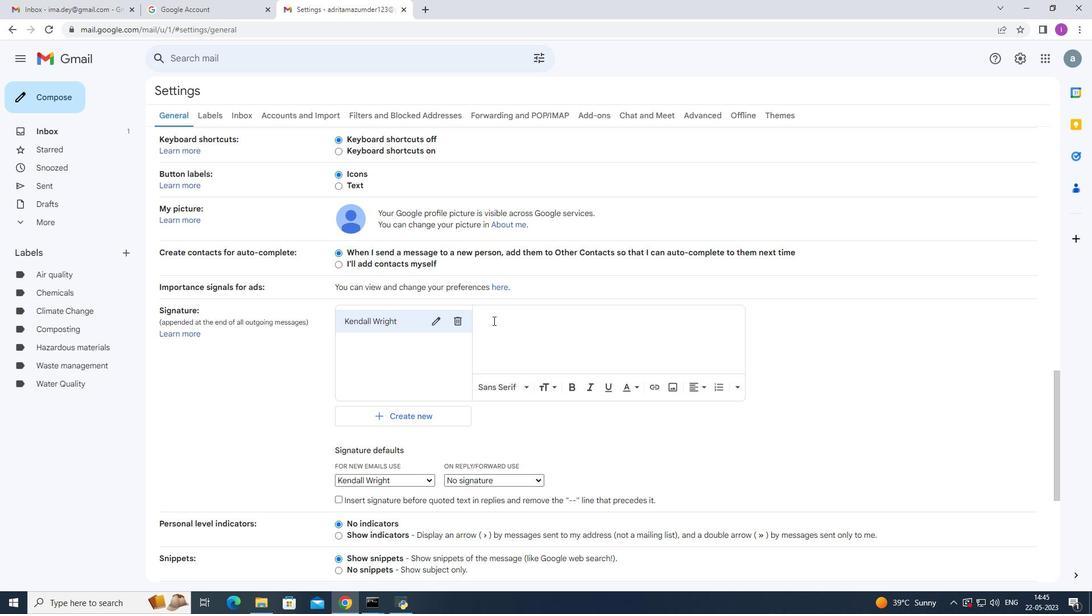 
Action: Mouse moved to (543, 316)
Screenshot: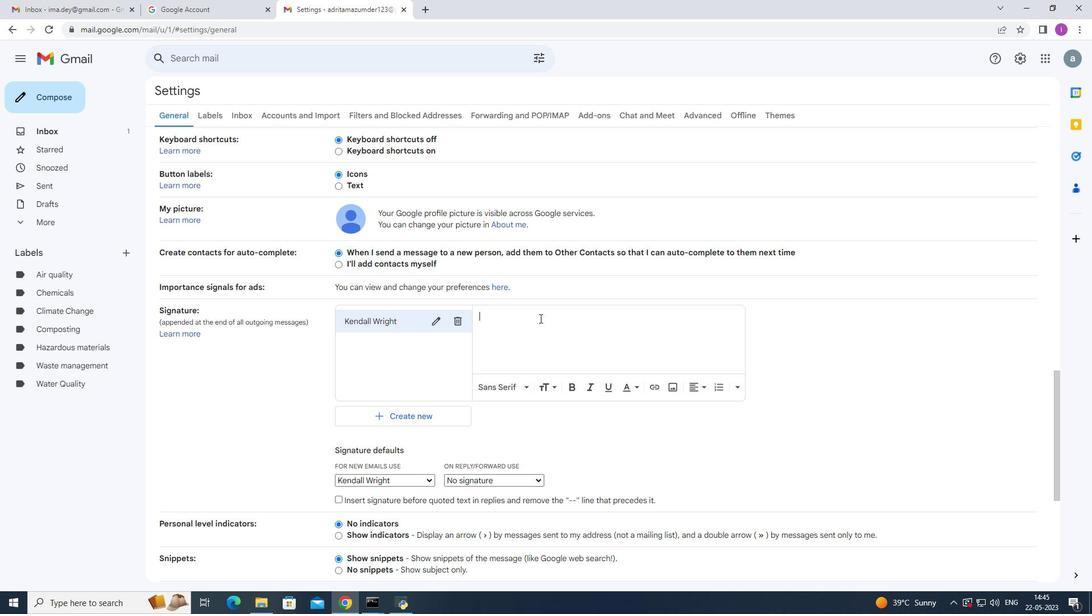 
Action: Key pressed <Key.shift>Have<Key.space>a<Key.space>great<Key.space><Key.shift>National<Key.space><Key.shift>Woman<Key.backspace><Key.backspace>ens<Key.space><Key.shift><Key.shift><Key.shift><Key.shift><Key.shift><Key.shift><Key.shift>Equality<Key.space>day
Screenshot: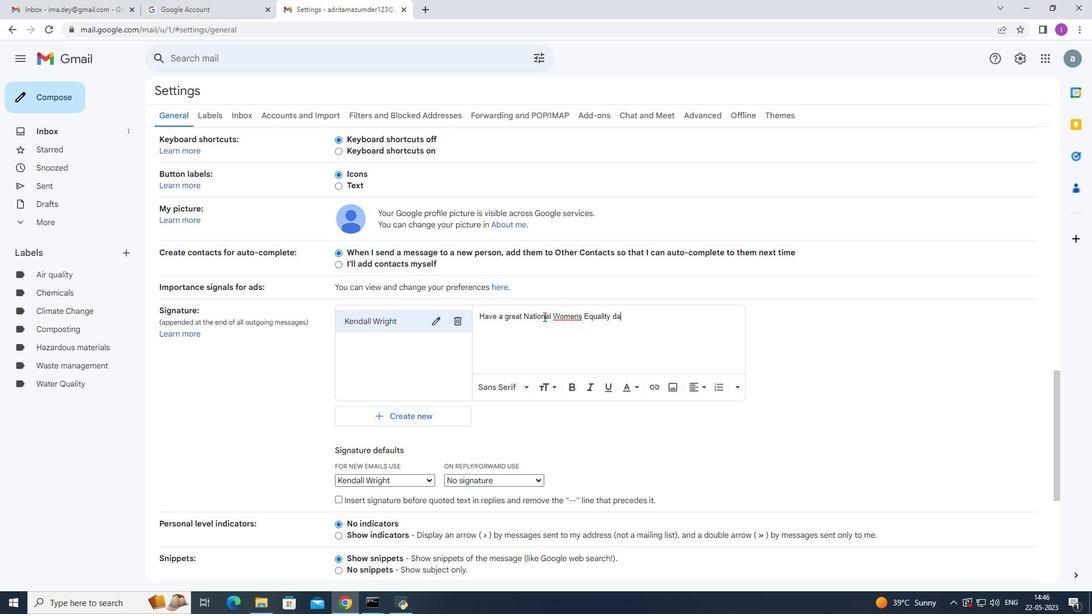 
Action: Mouse moved to (658, 331)
Screenshot: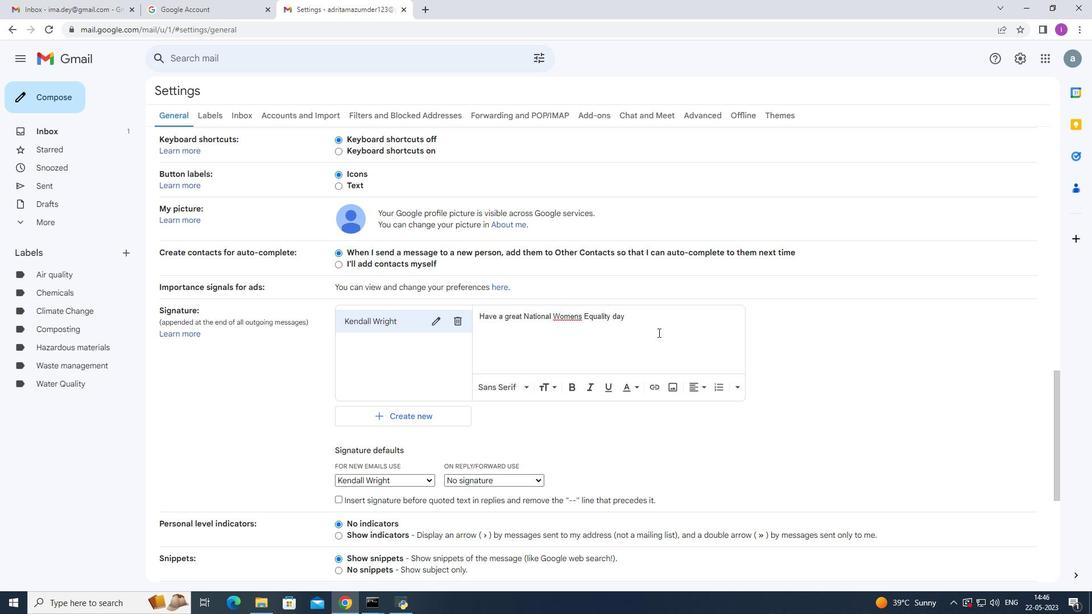 
Action: Key pressed ,<Key.enter><Key.shift>Kendall<Key.space><Key.shift>Wright
Screenshot: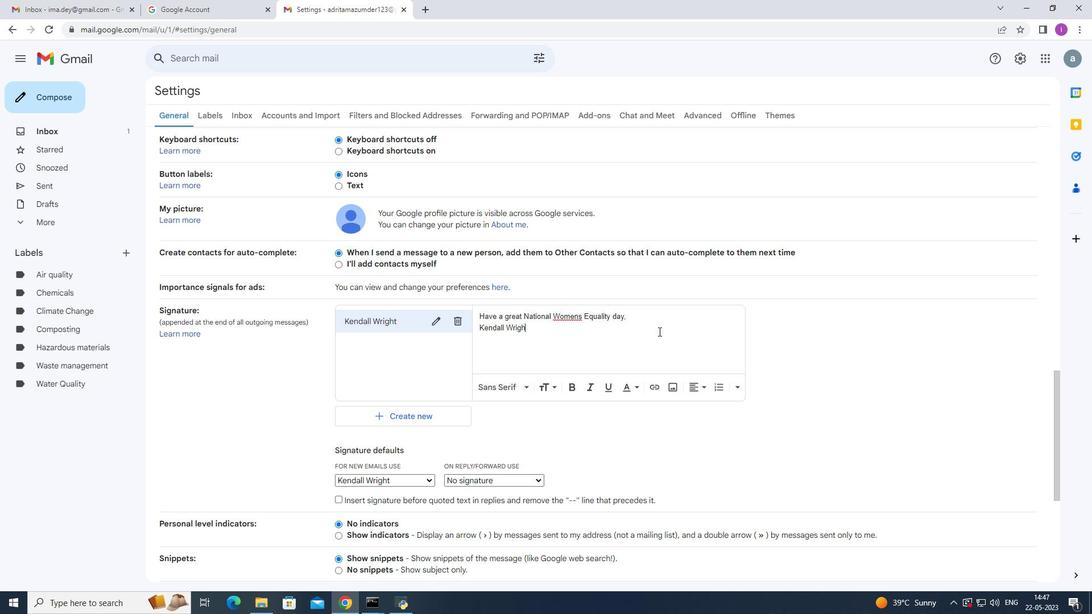 
Action: Mouse moved to (497, 425)
Screenshot: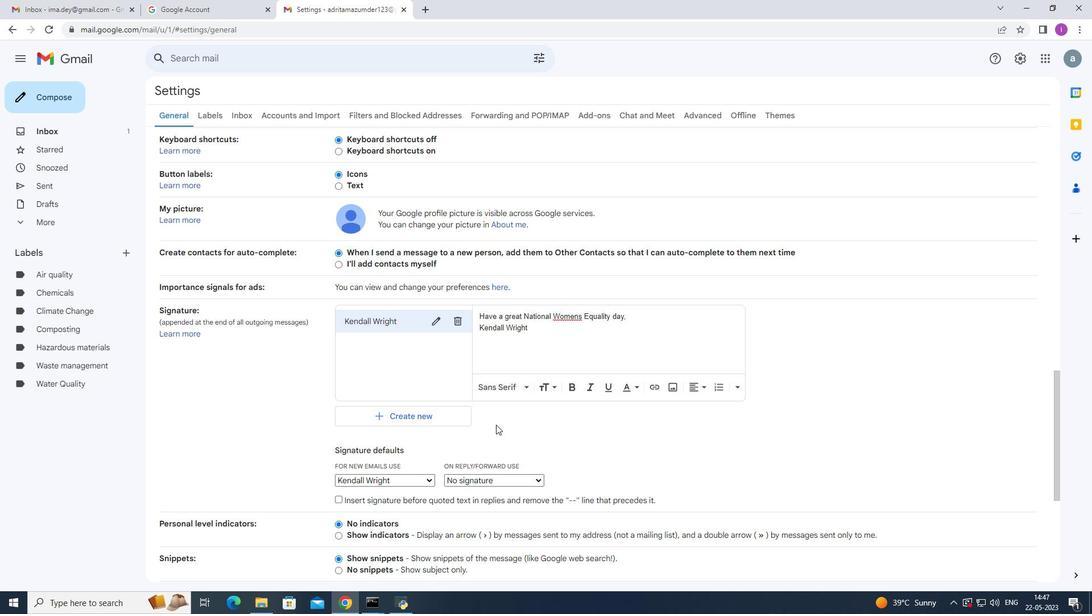 
Action: Mouse scrolled (497, 424) with delta (0, 0)
Screenshot: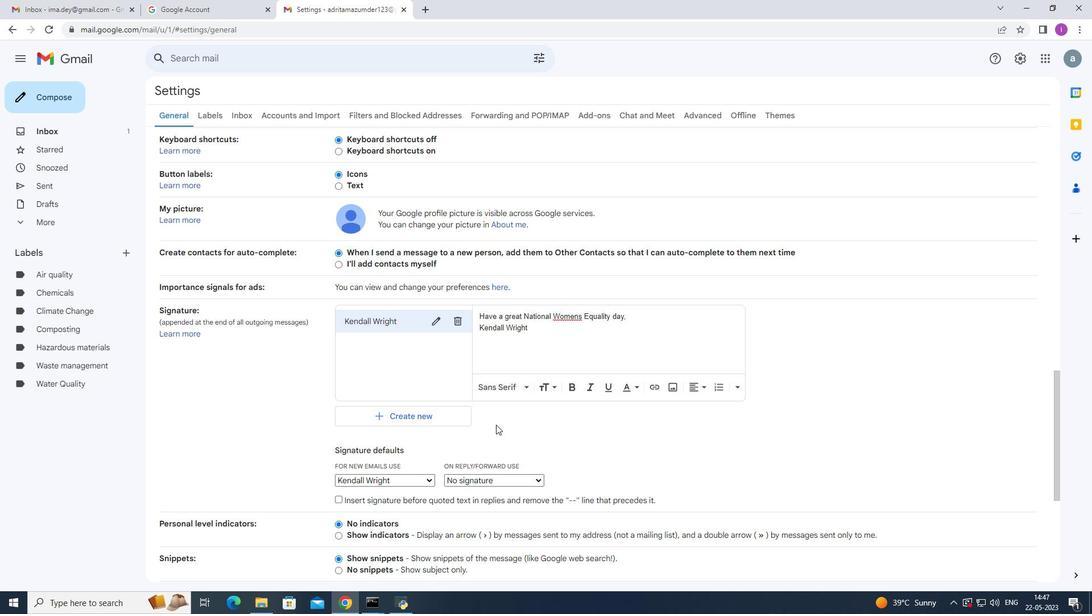 
Action: Mouse moved to (497, 425)
Screenshot: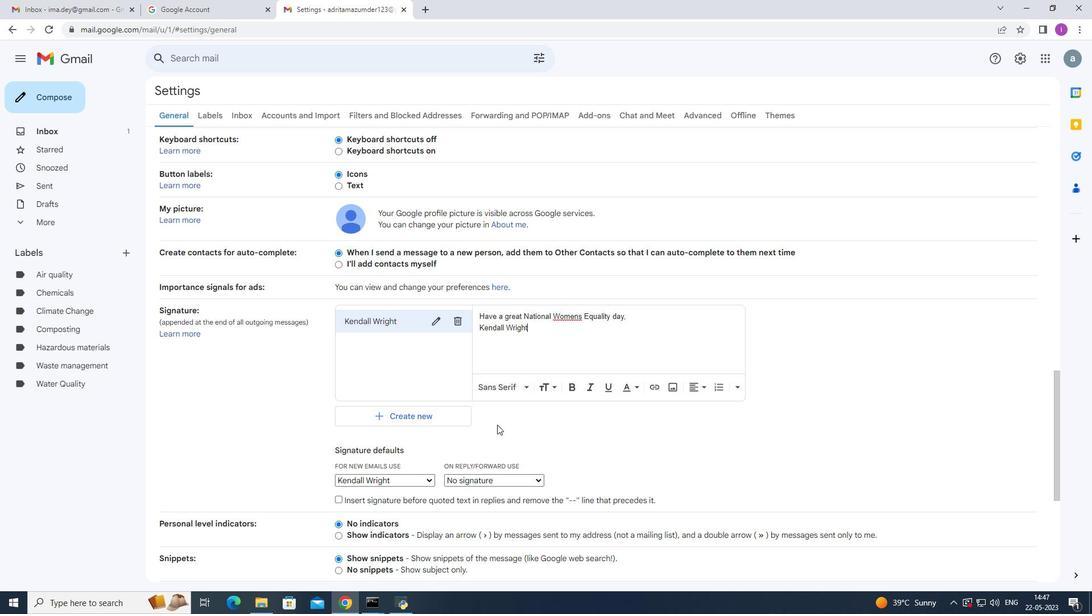 
Action: Mouse scrolled (497, 425) with delta (0, 0)
Screenshot: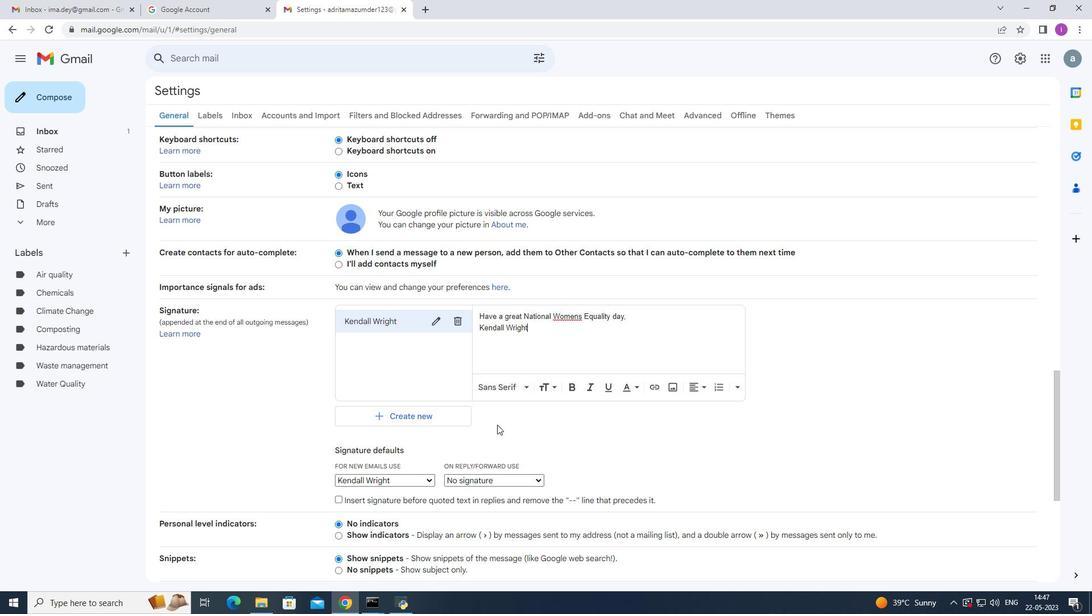 
Action: Mouse scrolled (497, 425) with delta (0, 0)
Screenshot: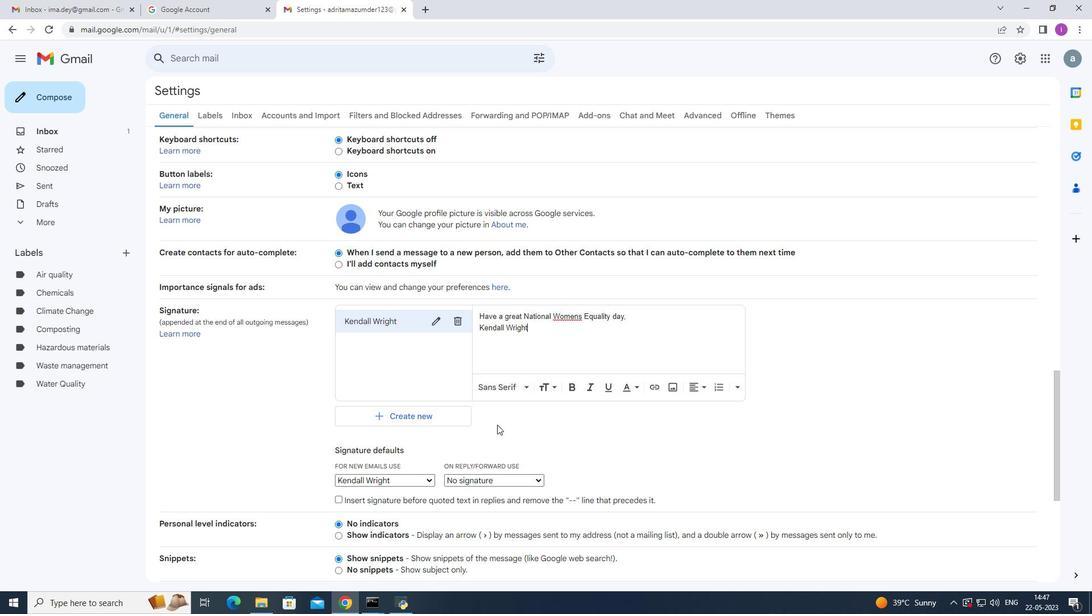 
Action: Mouse moved to (498, 425)
Screenshot: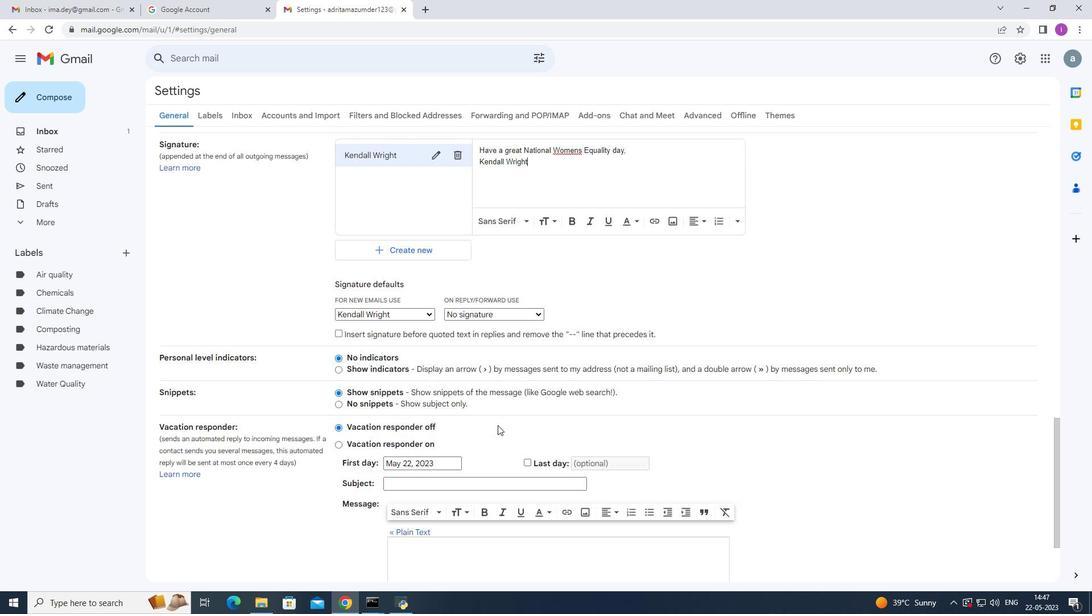 
Action: Mouse scrolled (498, 425) with delta (0, 0)
Screenshot: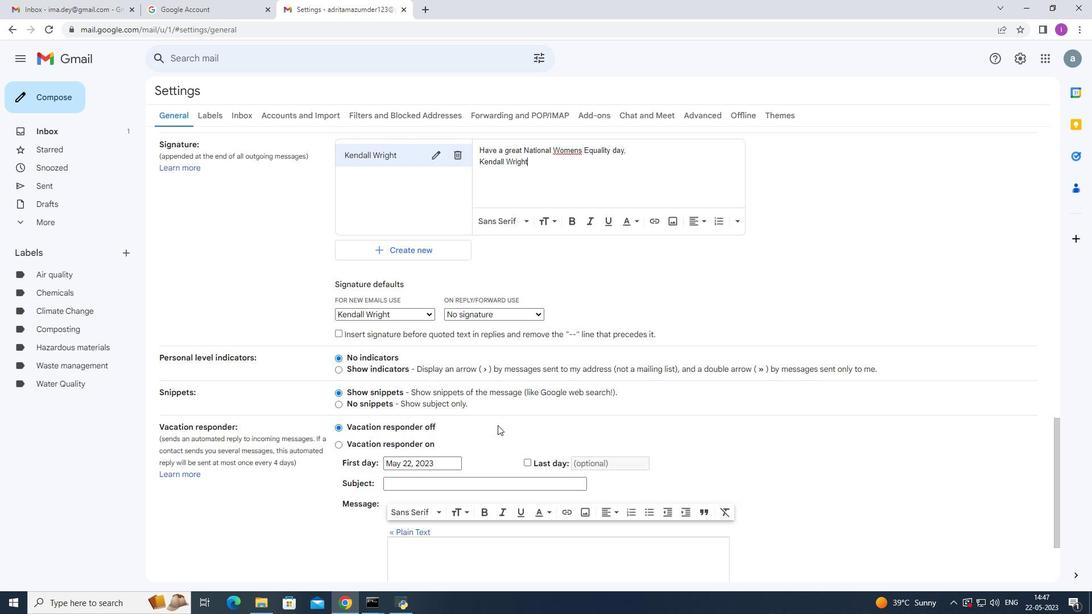
Action: Mouse scrolled (498, 425) with delta (0, 0)
Screenshot: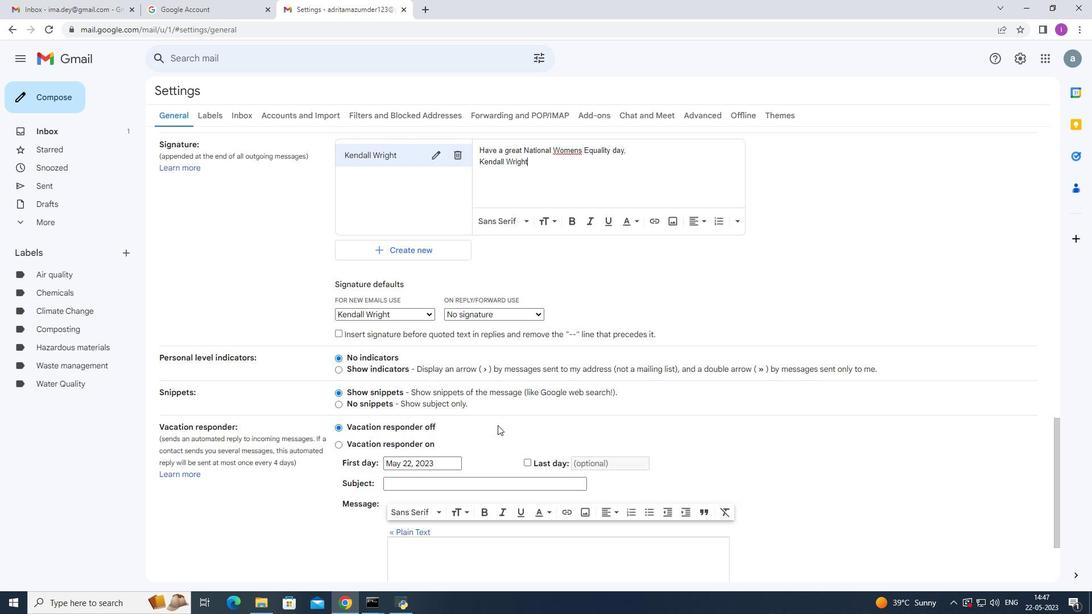 
Action: Mouse scrolled (498, 425) with delta (0, 0)
Screenshot: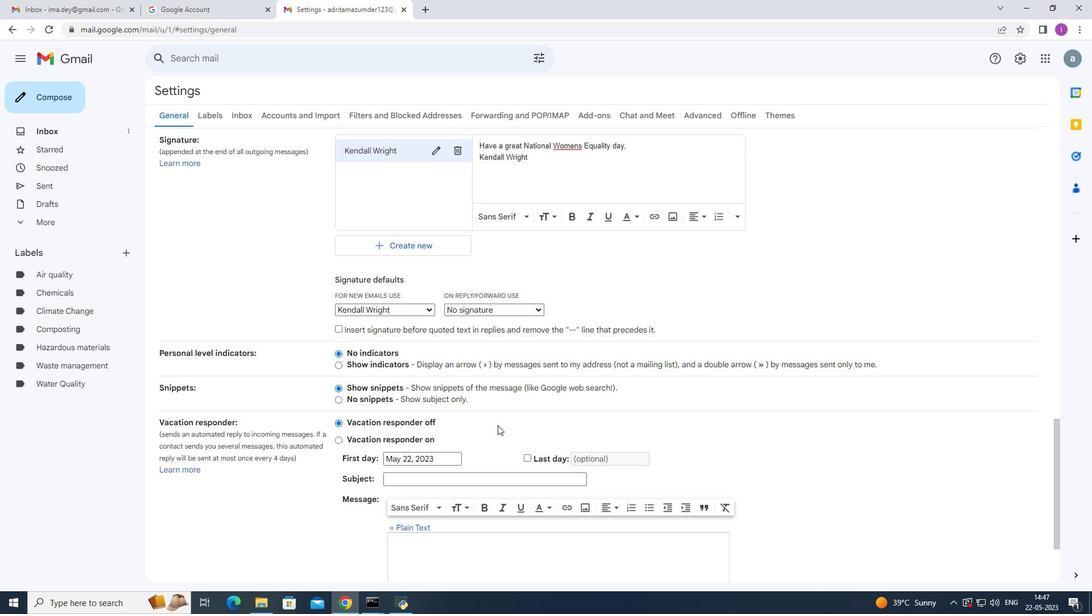 
Action: Mouse scrolled (498, 425) with delta (0, 0)
Screenshot: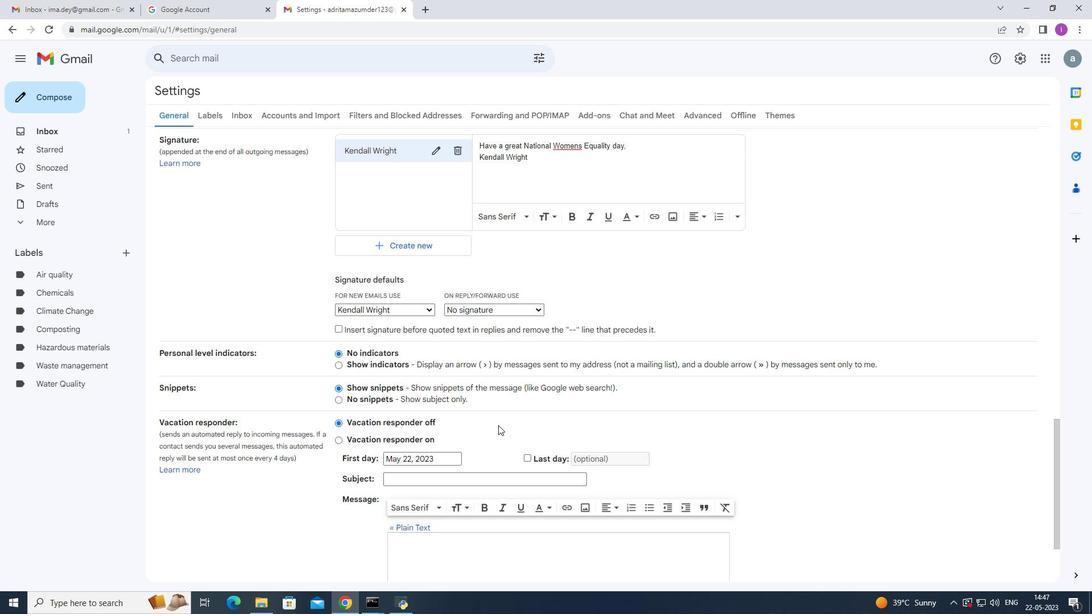 
Action: Mouse scrolled (498, 425) with delta (0, 0)
Screenshot: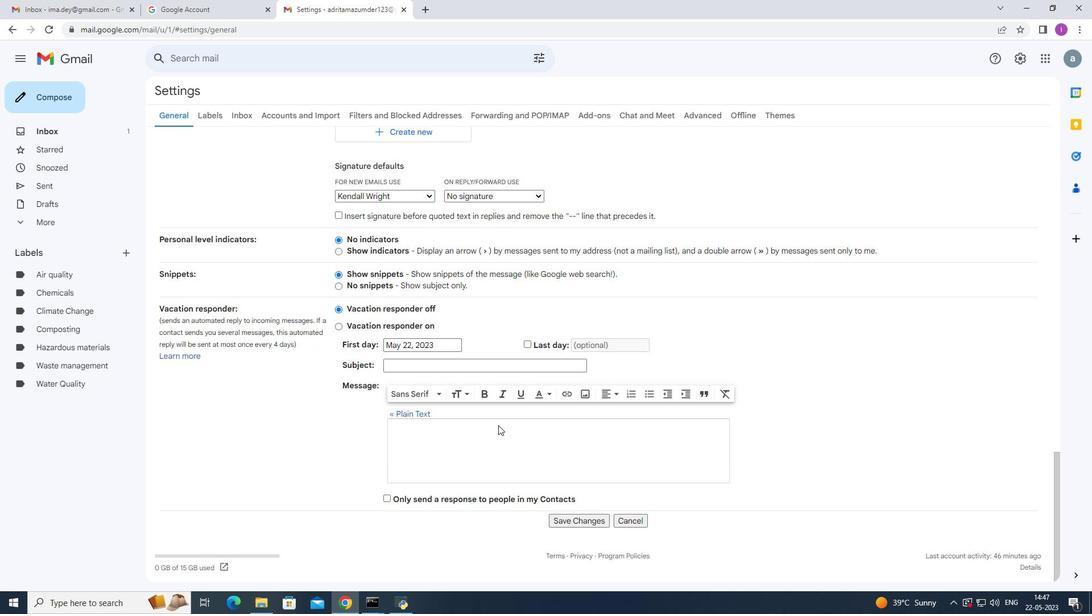 
Action: Mouse scrolled (498, 425) with delta (0, 0)
Screenshot: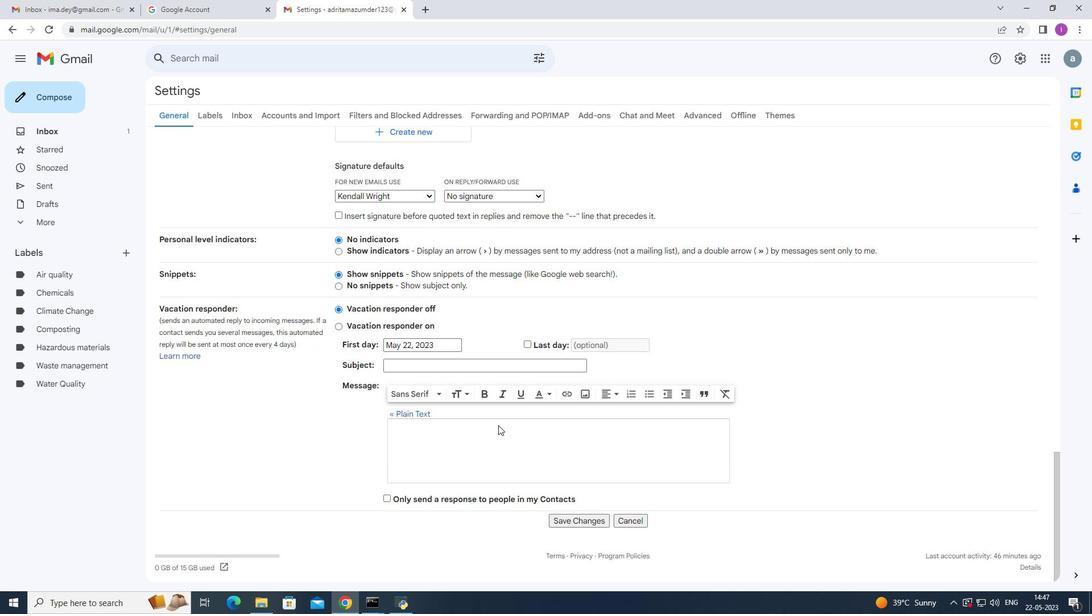 
Action: Mouse scrolled (498, 425) with delta (0, 0)
Screenshot: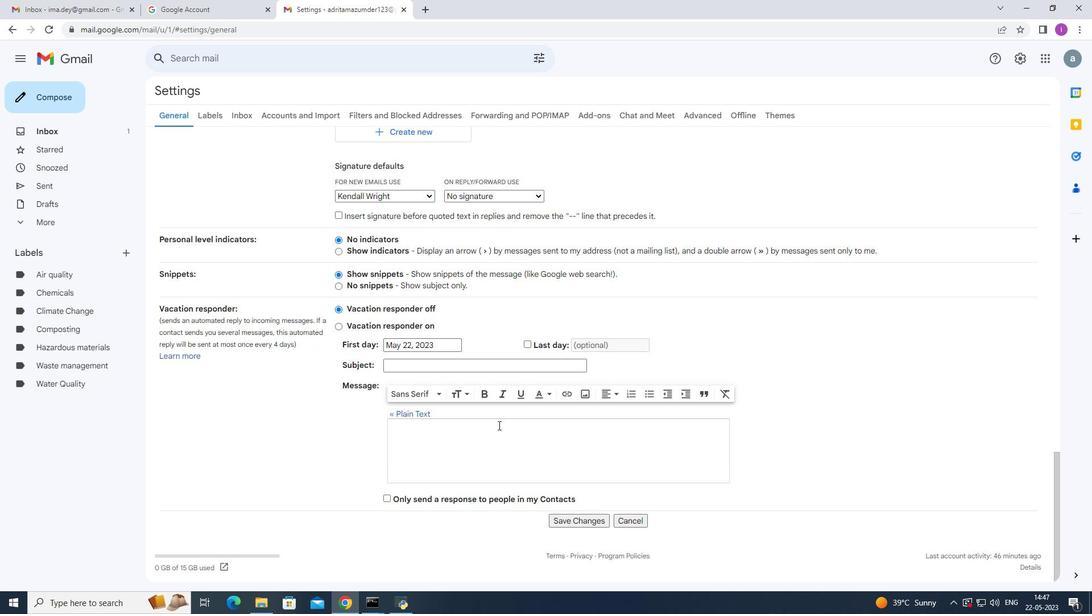 
Action: Mouse scrolled (498, 425) with delta (0, 0)
Screenshot: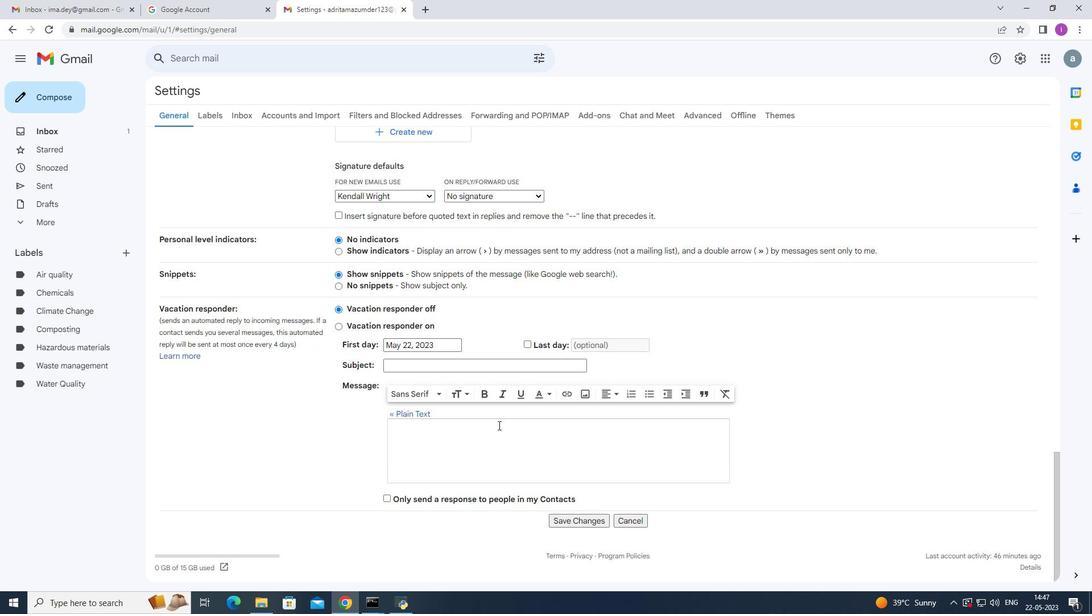 
Action: Mouse moved to (582, 524)
Screenshot: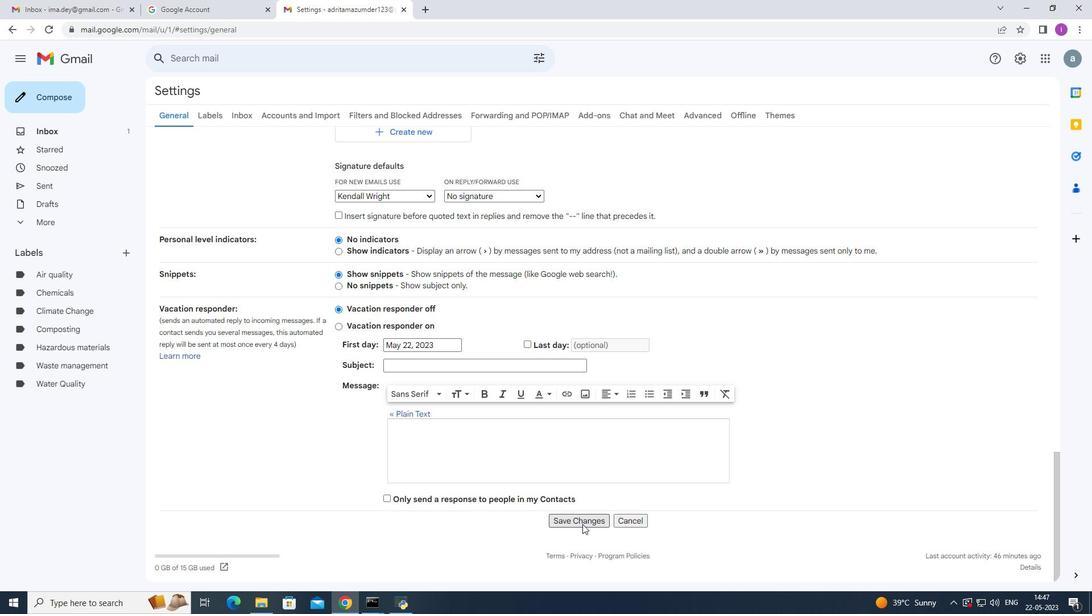 
Action: Mouse pressed left at (582, 524)
Screenshot: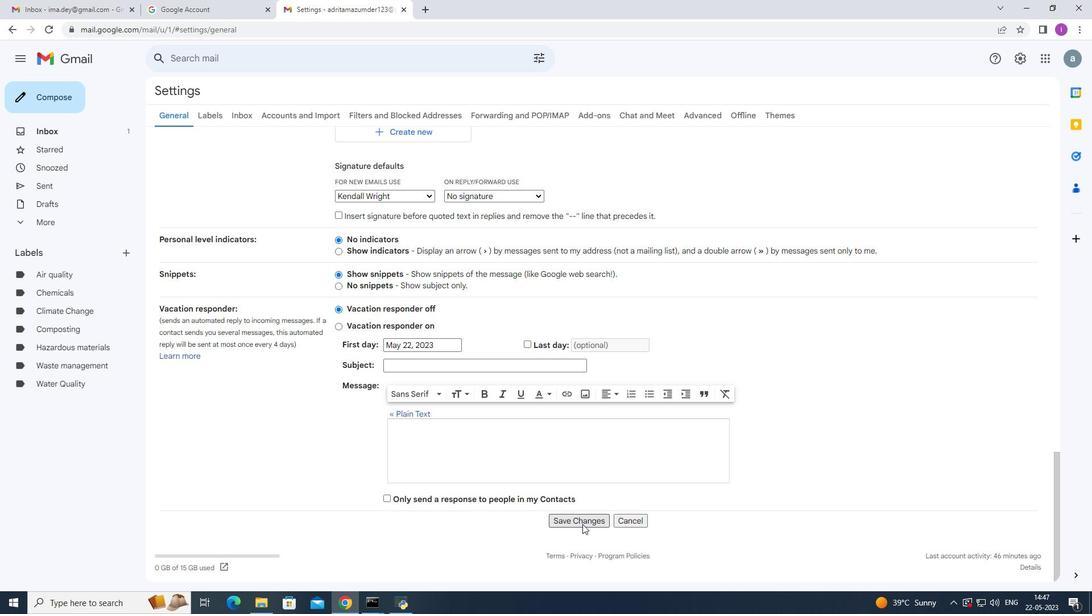 
Action: Mouse moved to (45, 92)
Screenshot: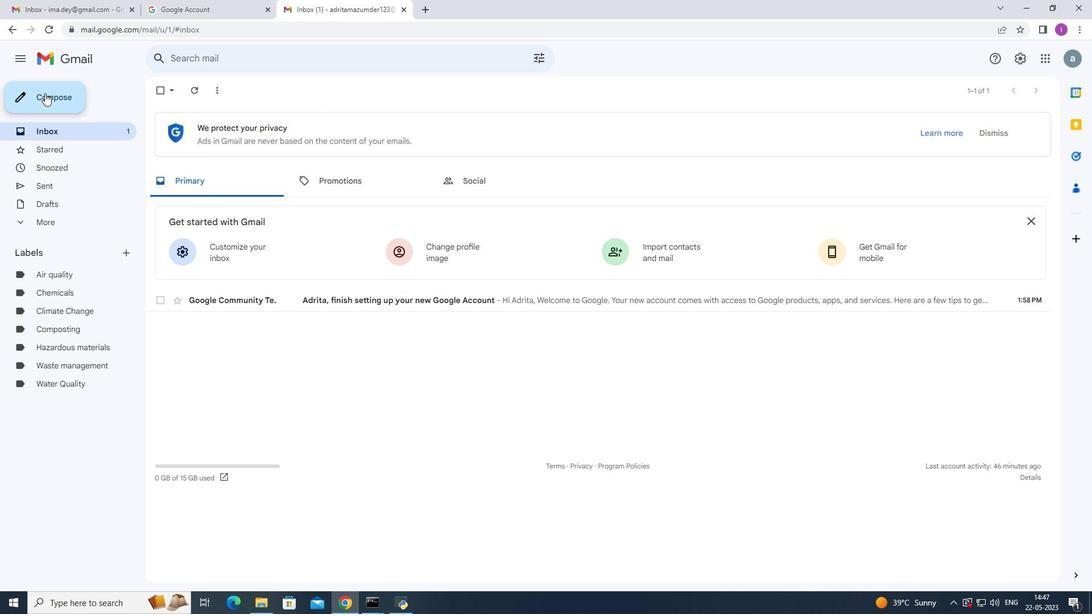 
Action: Mouse pressed left at (45, 92)
Screenshot: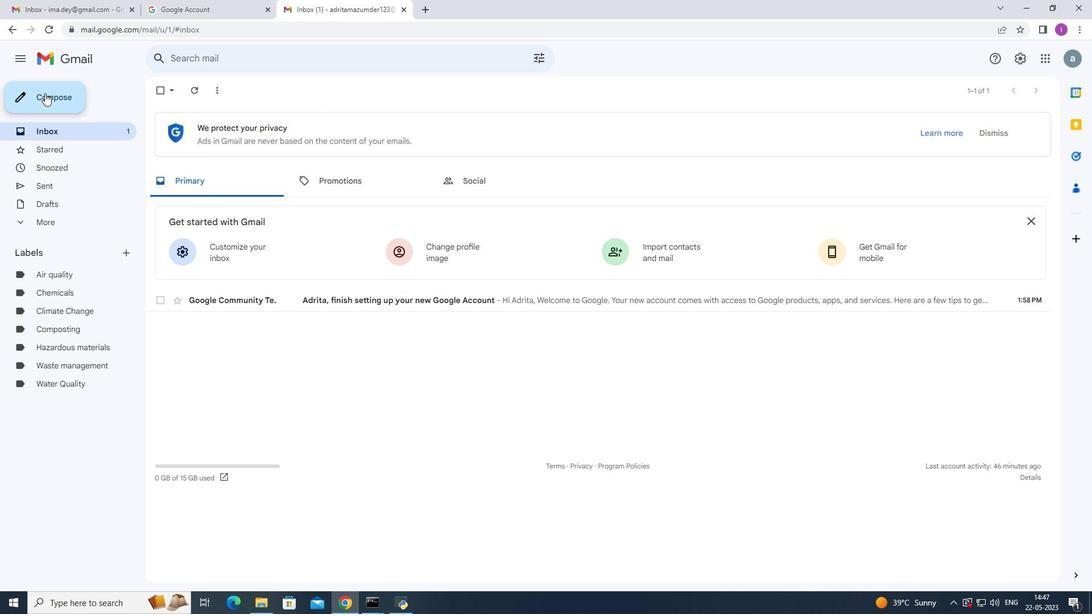
Action: Mouse moved to (747, 277)
Screenshot: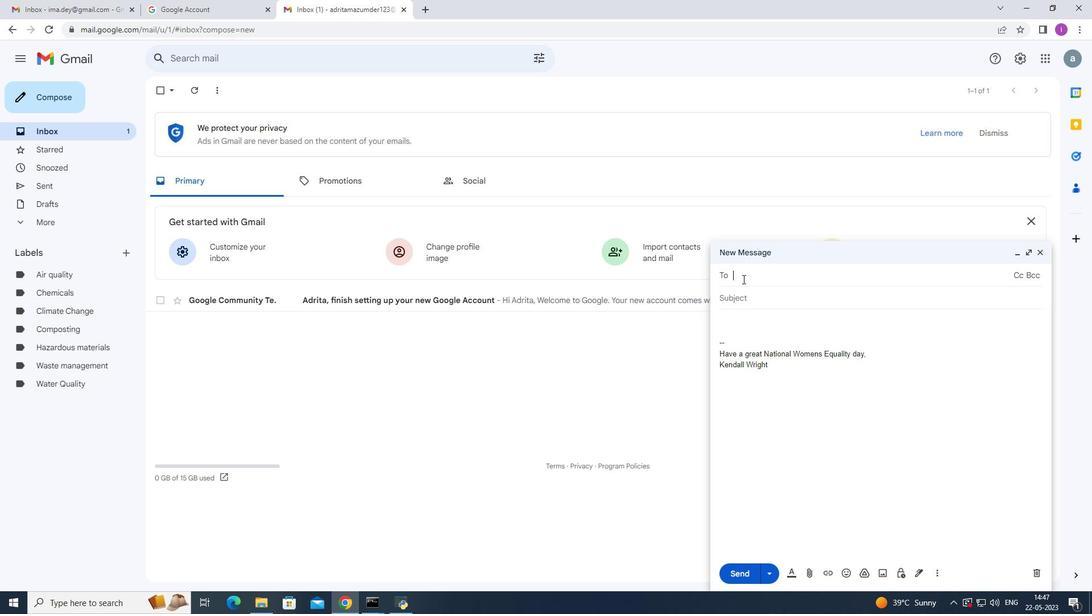 
Action: Key pressed sog<Key.backspace>
Screenshot: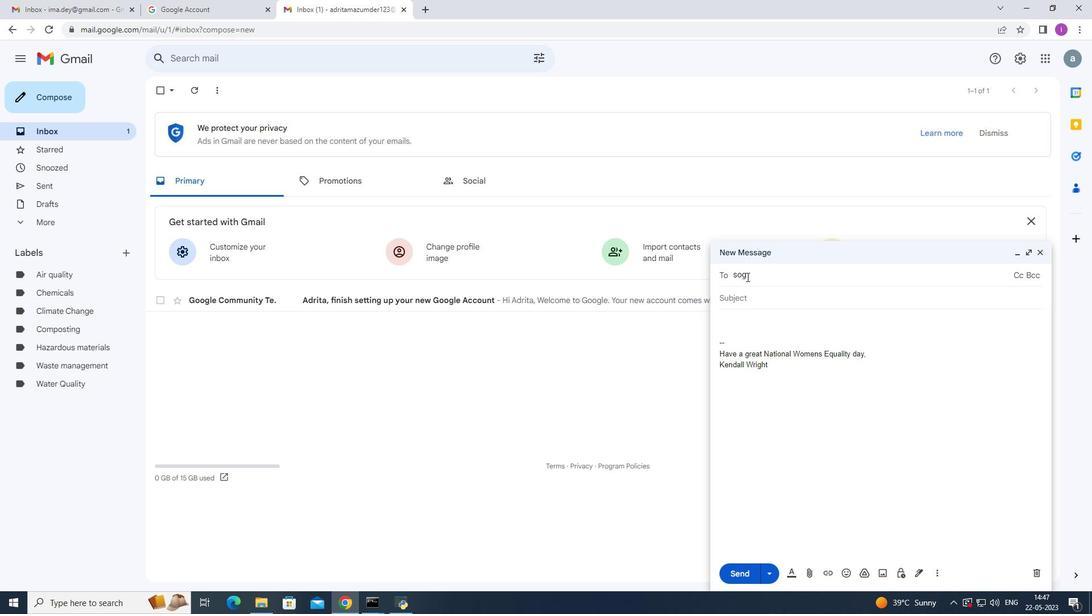 
Action: Mouse moved to (777, 303)
Screenshot: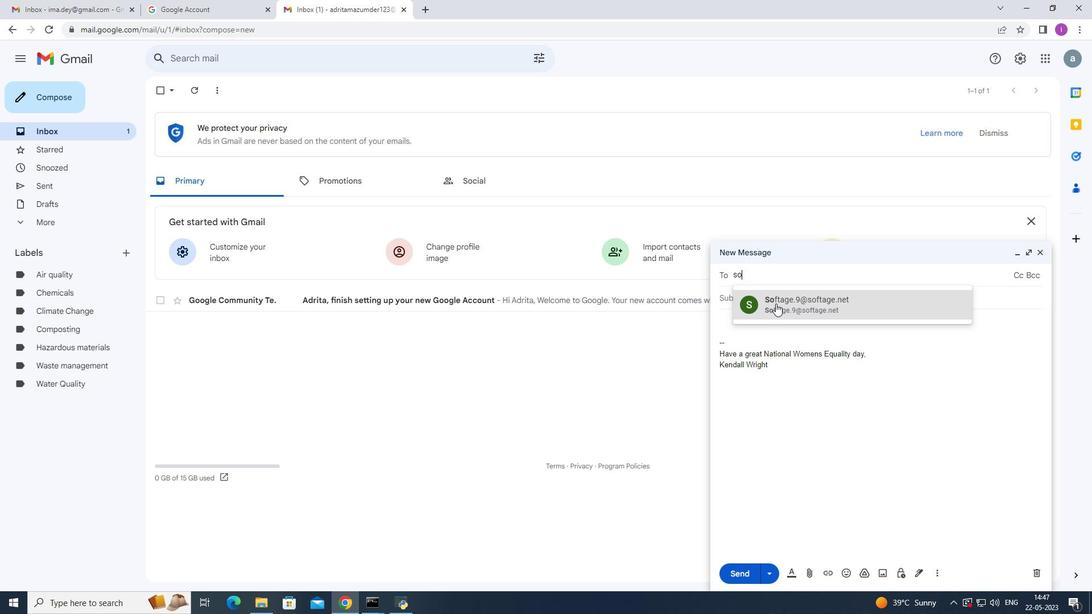 
Action: Mouse pressed left at (777, 303)
Screenshot: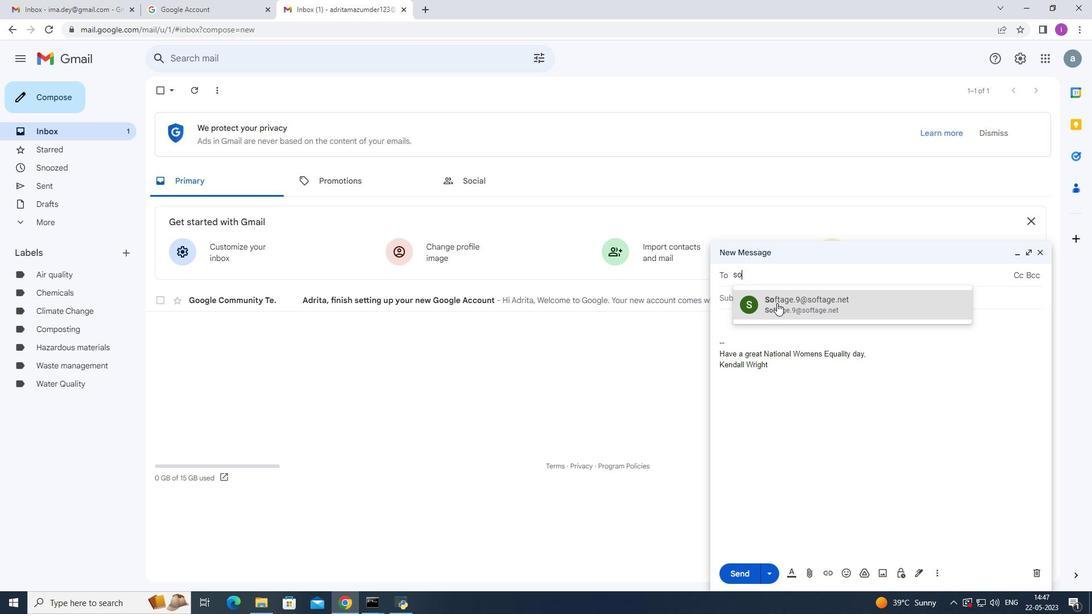 
Action: Mouse moved to (776, 434)
Screenshot: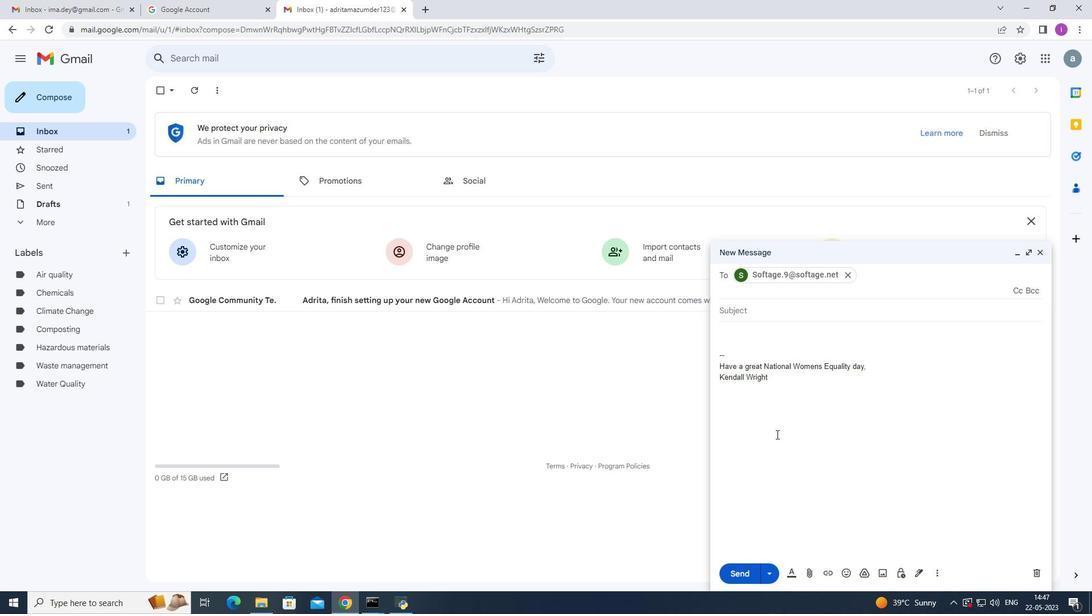 
Action: Mouse scrolled (776, 434) with delta (0, 0)
Screenshot: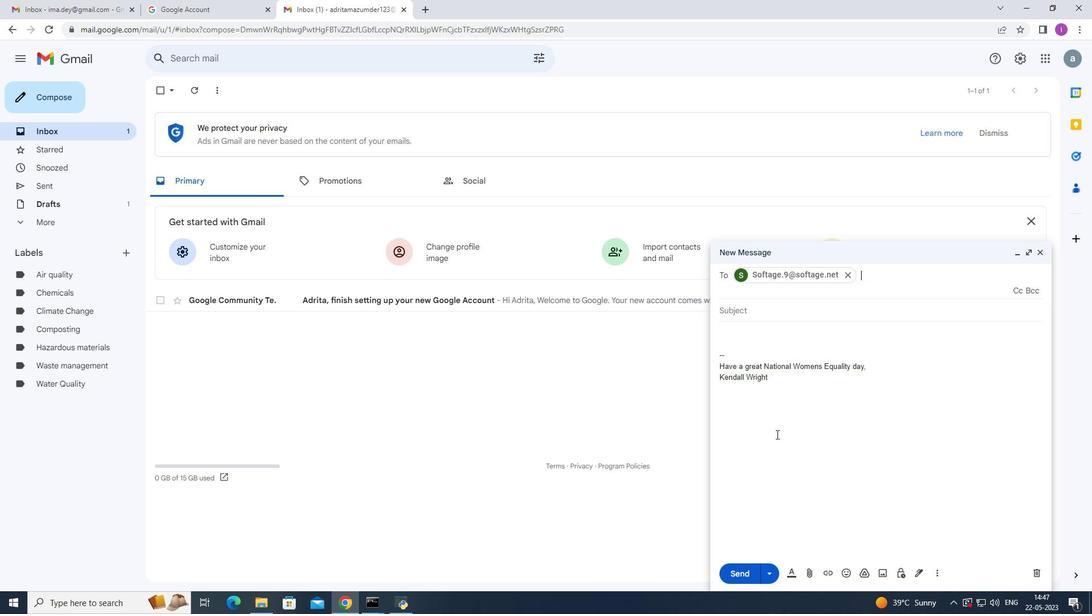 
Action: Mouse scrolled (776, 434) with delta (0, 0)
Screenshot: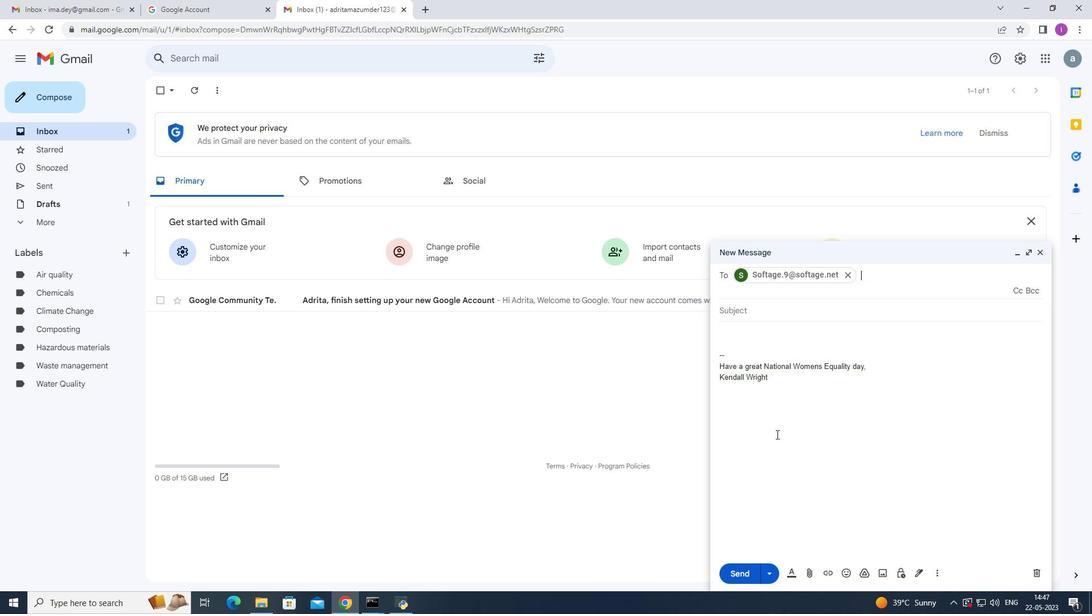 
Action: Mouse moved to (935, 573)
Screenshot: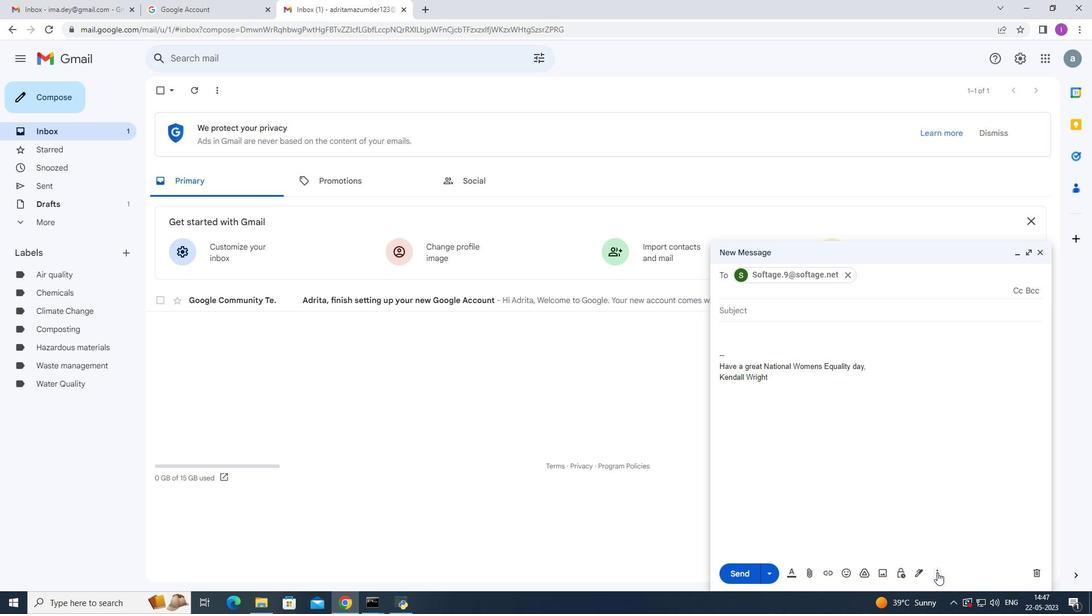 
Action: Mouse pressed left at (935, 573)
Screenshot: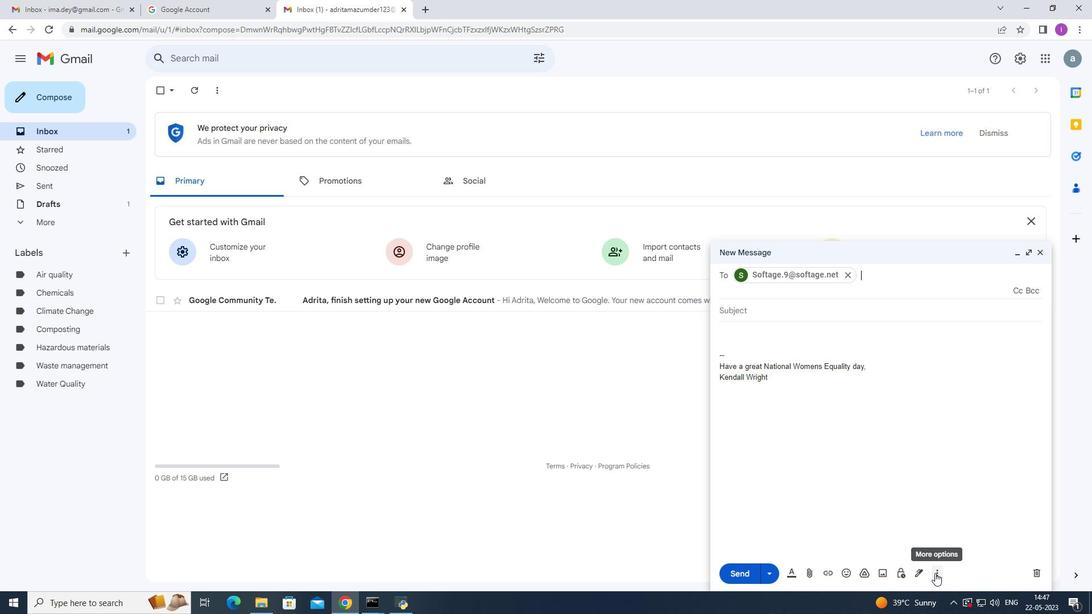 
Action: Mouse moved to (981, 471)
Screenshot: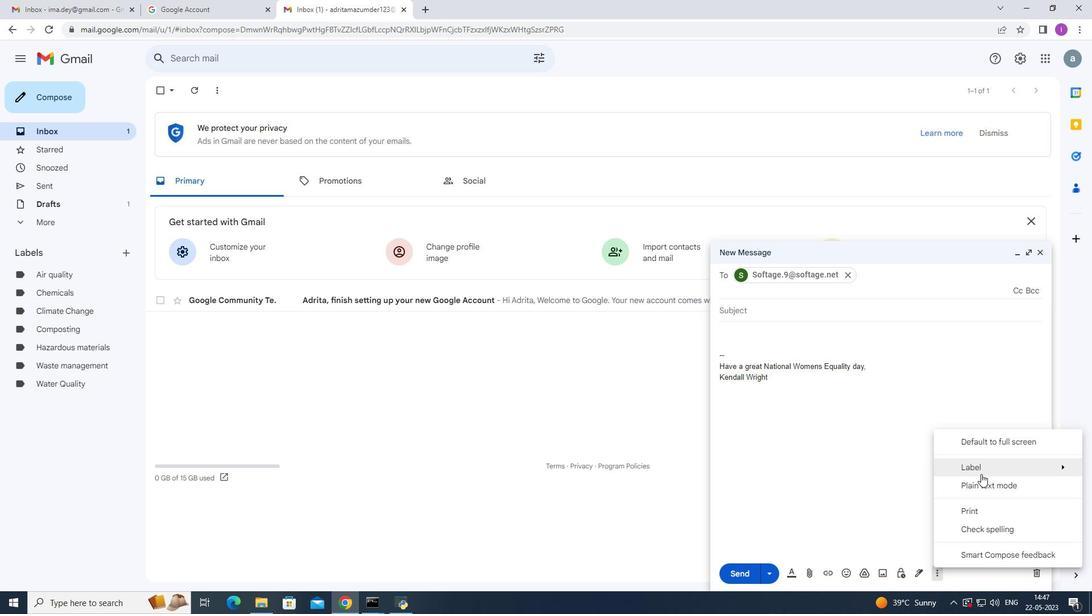 
Action: Mouse pressed left at (981, 471)
Screenshot: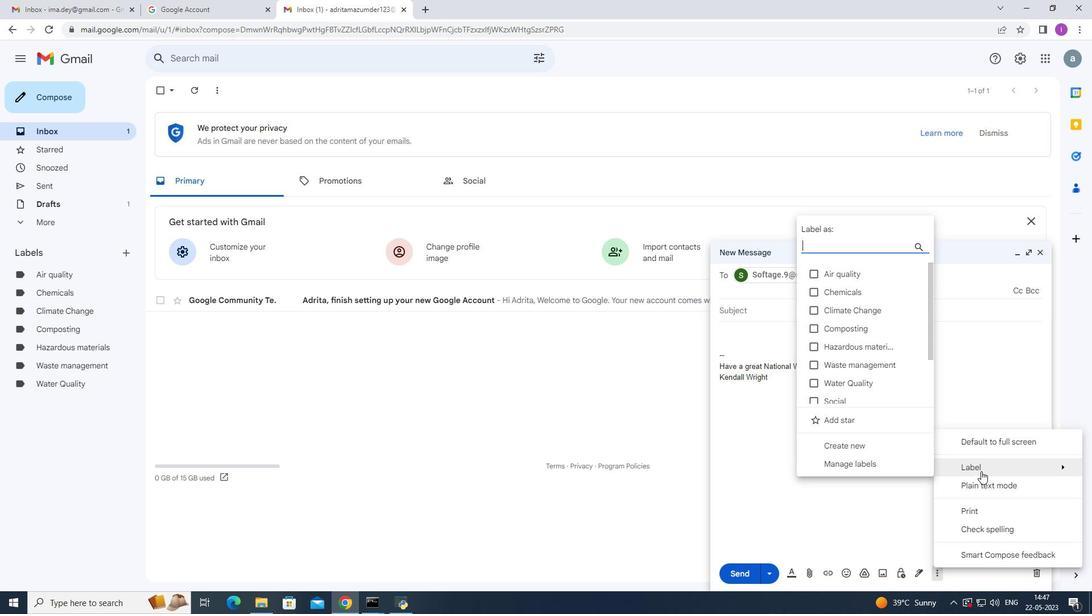 
Action: Mouse moved to (821, 240)
Screenshot: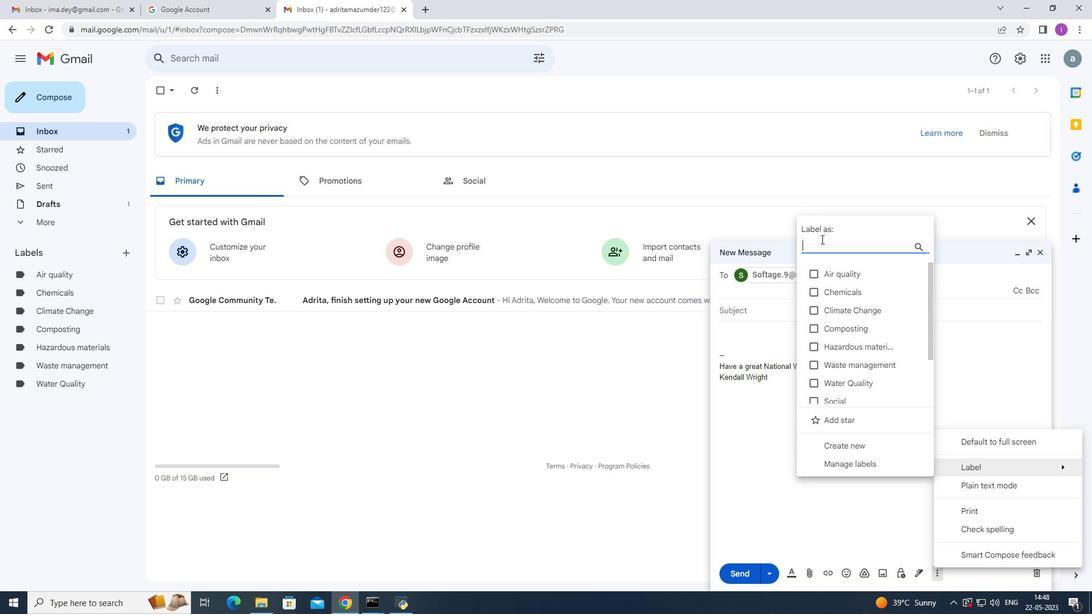 
Action: Key pressed <Key.shift>Research<Key.space>and<Key.space><Key.shift>Devwe<Key.backspace><Key.backspace><Key.backspace><Key.backspace><Key.backspace>development
Screenshot: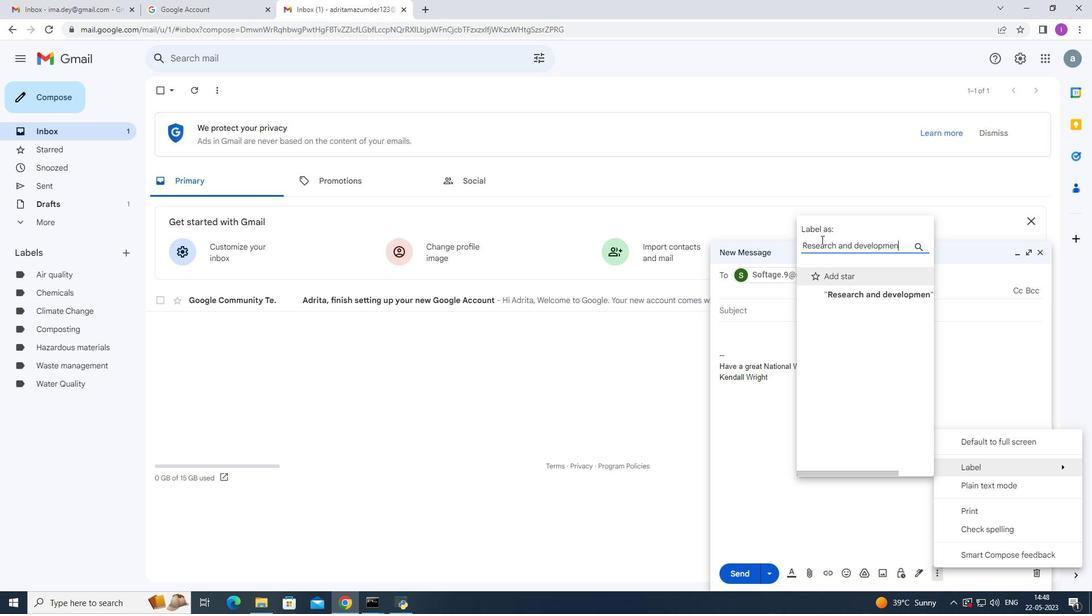 
Action: Mouse moved to (910, 299)
Screenshot: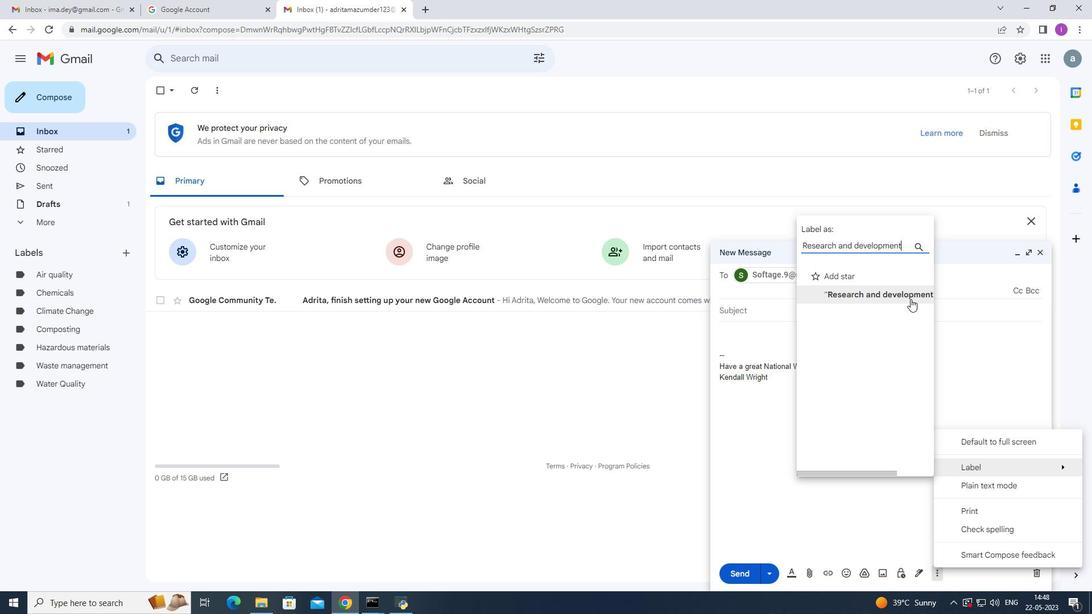 
Action: Mouse scrolled (910, 298) with delta (0, 0)
Screenshot: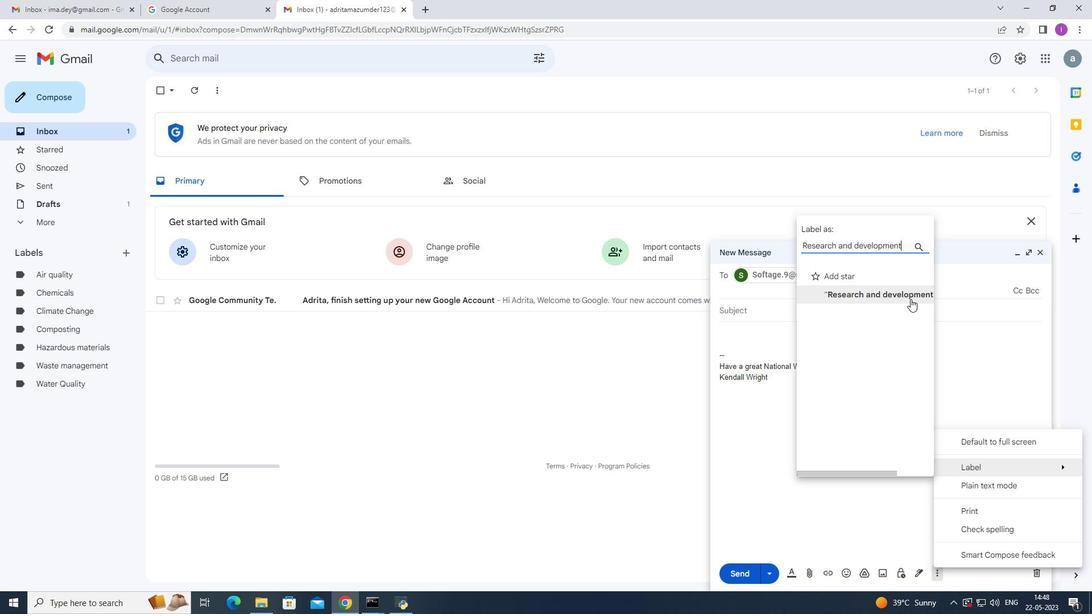 
Action: Mouse moved to (912, 298)
Screenshot: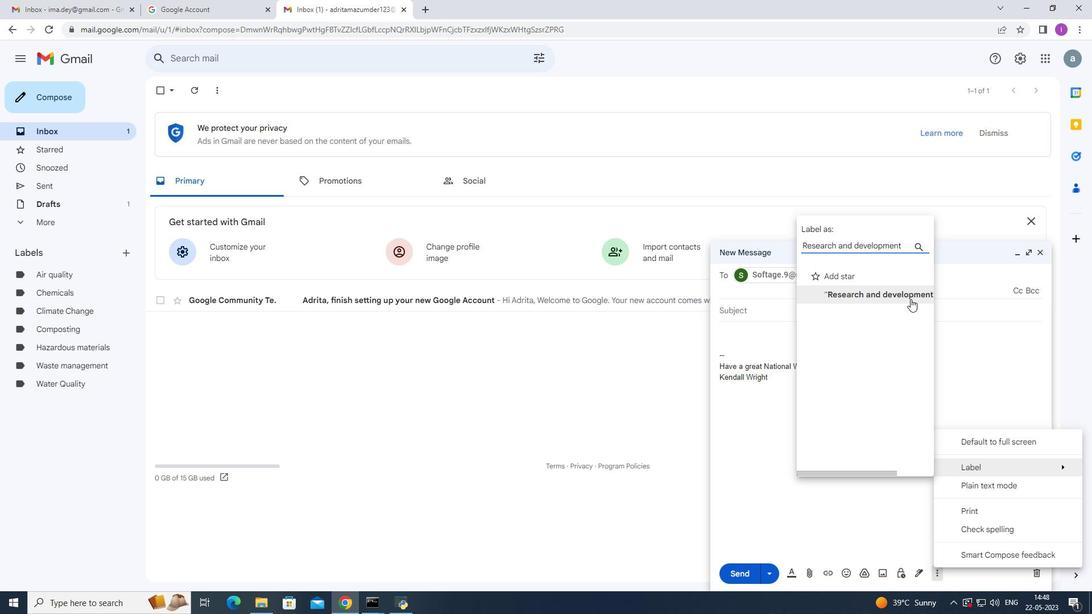 
Action: Mouse scrolled (912, 299) with delta (0, 0)
Screenshot: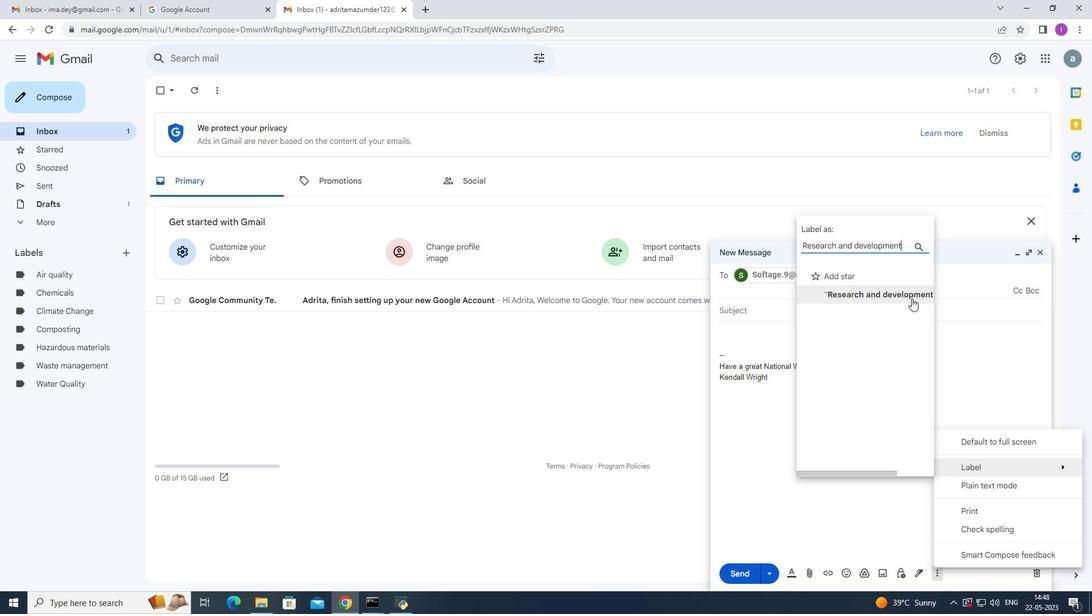 
Action: Mouse scrolled (912, 299) with delta (0, 0)
Screenshot: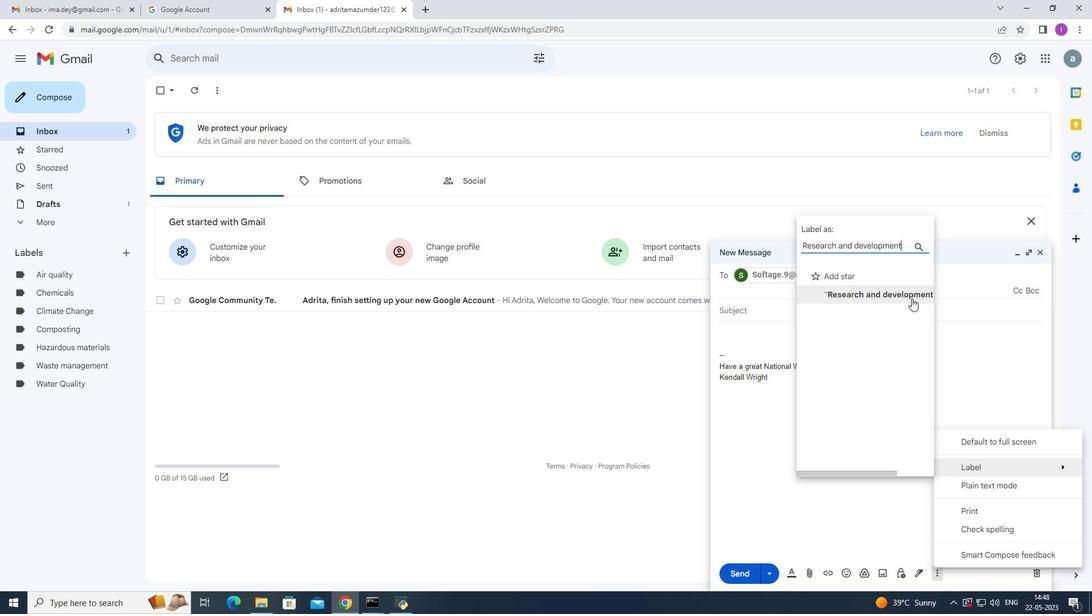 
Action: Mouse moved to (923, 224)
Screenshot: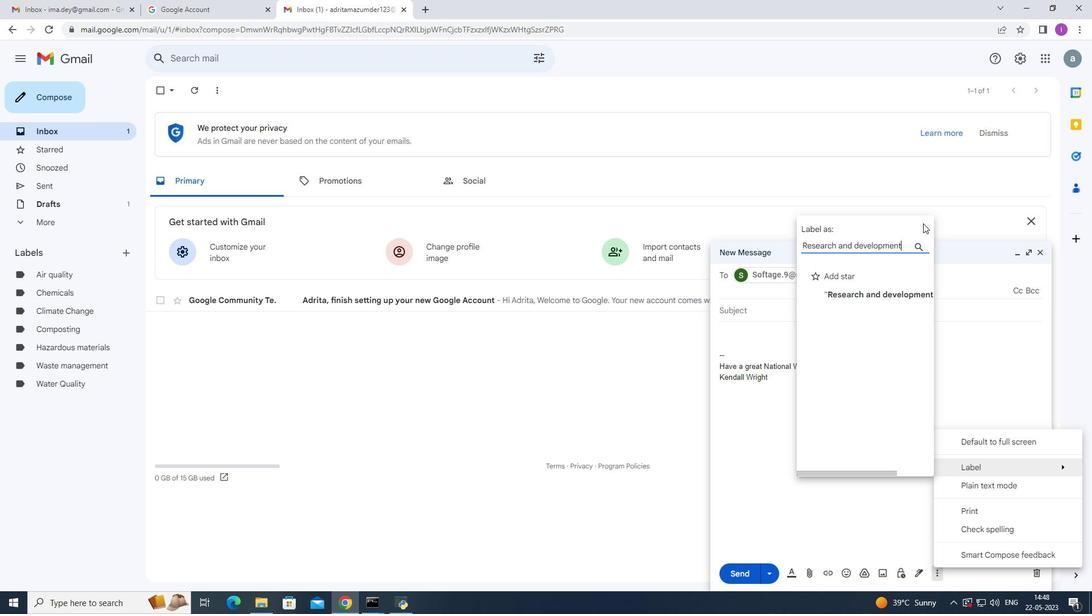 
Action: Mouse pressed left at (923, 224)
Screenshot: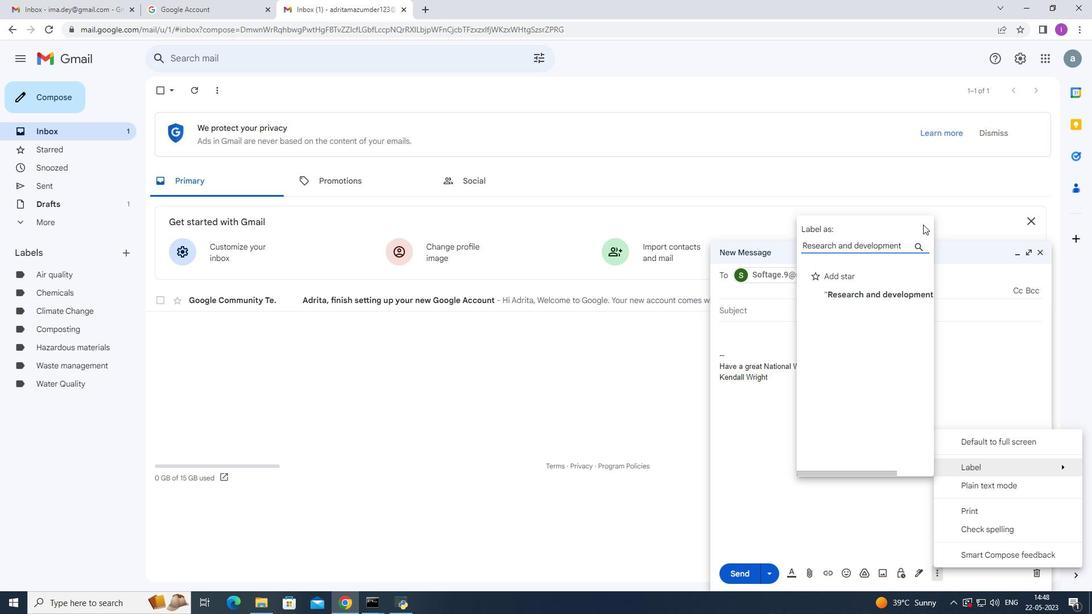 
Action: Mouse moved to (906, 293)
Screenshot: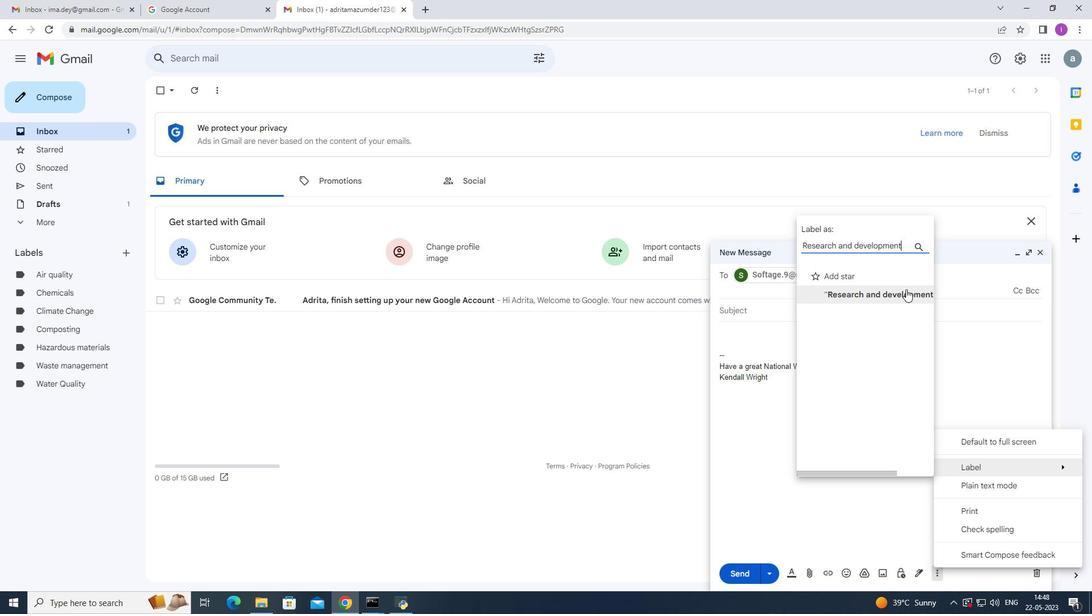 
Action: Mouse pressed left at (906, 293)
Screenshot: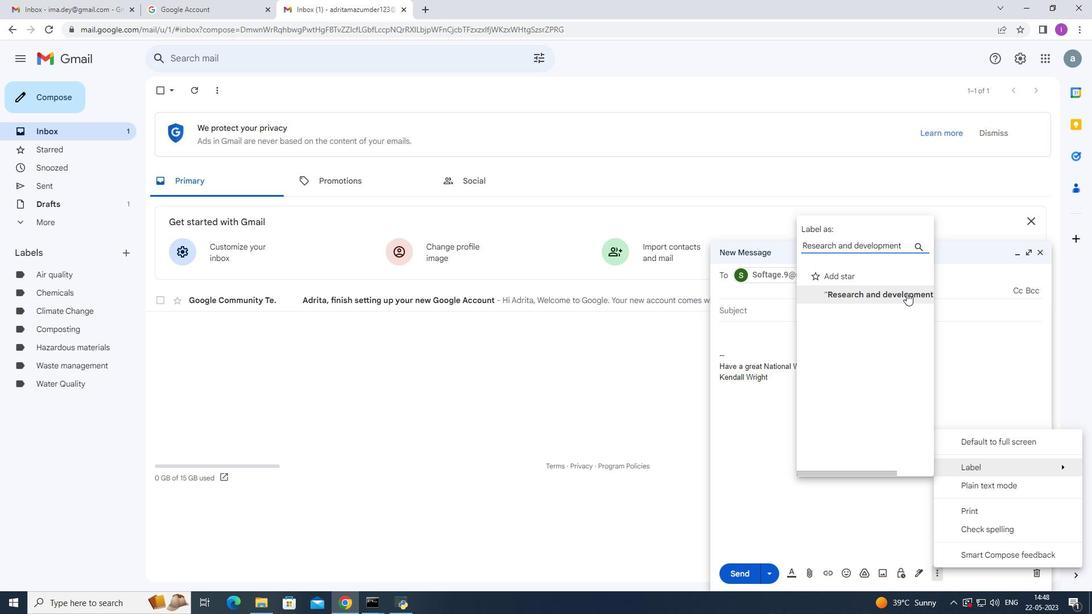 
Action: Mouse moved to (661, 368)
Screenshot: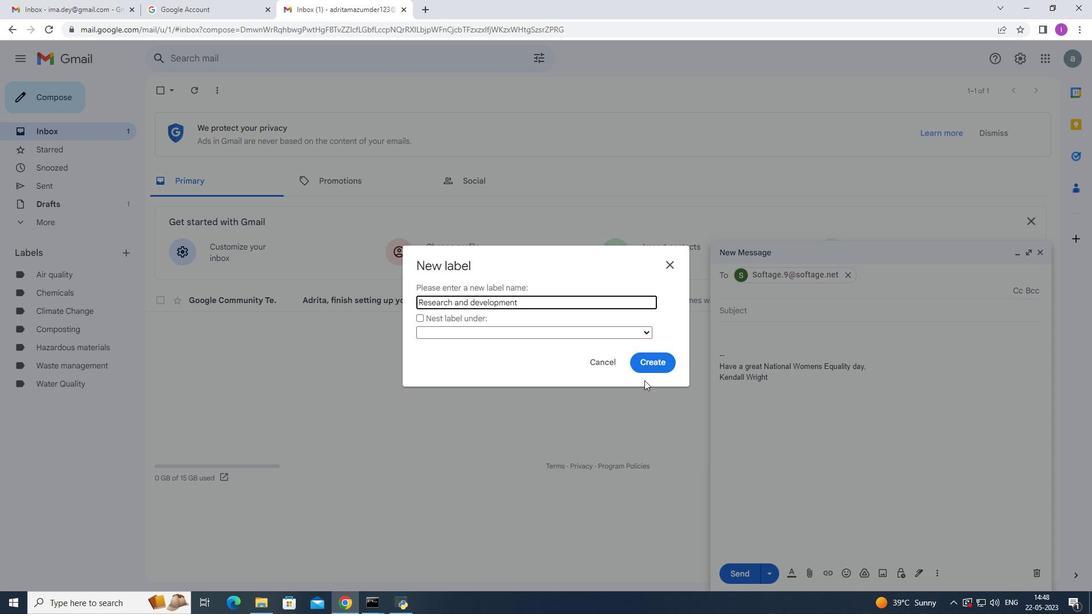 
Action: Mouse pressed left at (661, 368)
Screenshot: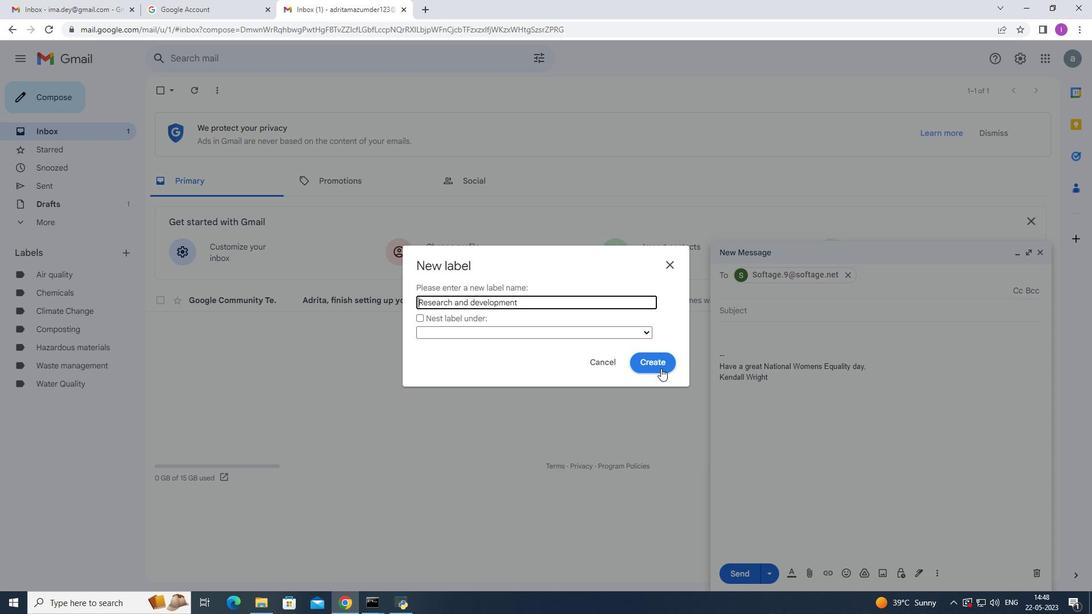 
Action: Mouse moved to (939, 573)
Screenshot: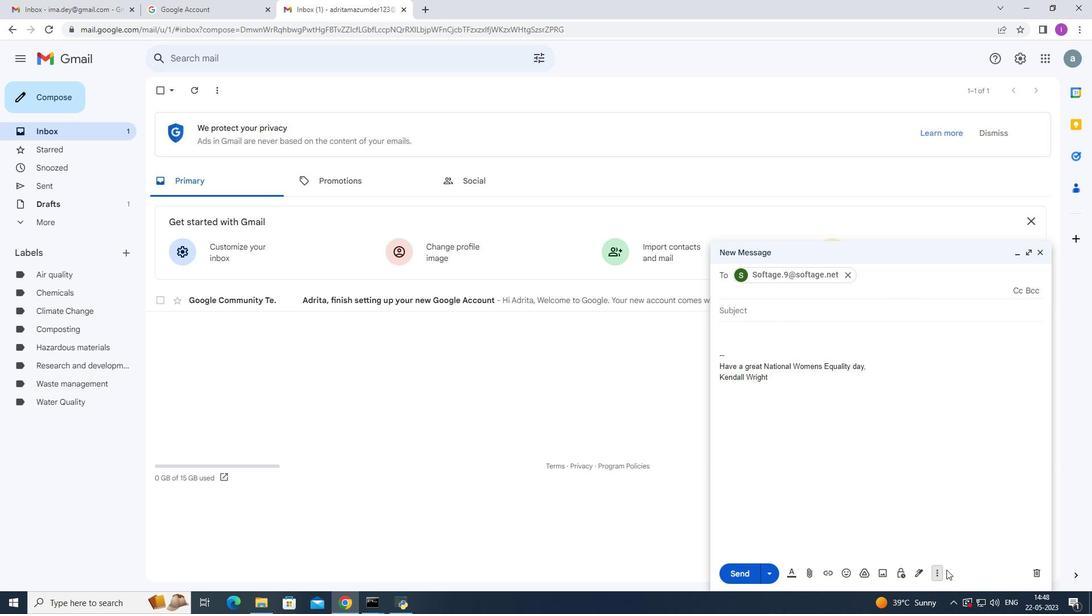 
Action: Mouse pressed left at (939, 573)
Screenshot: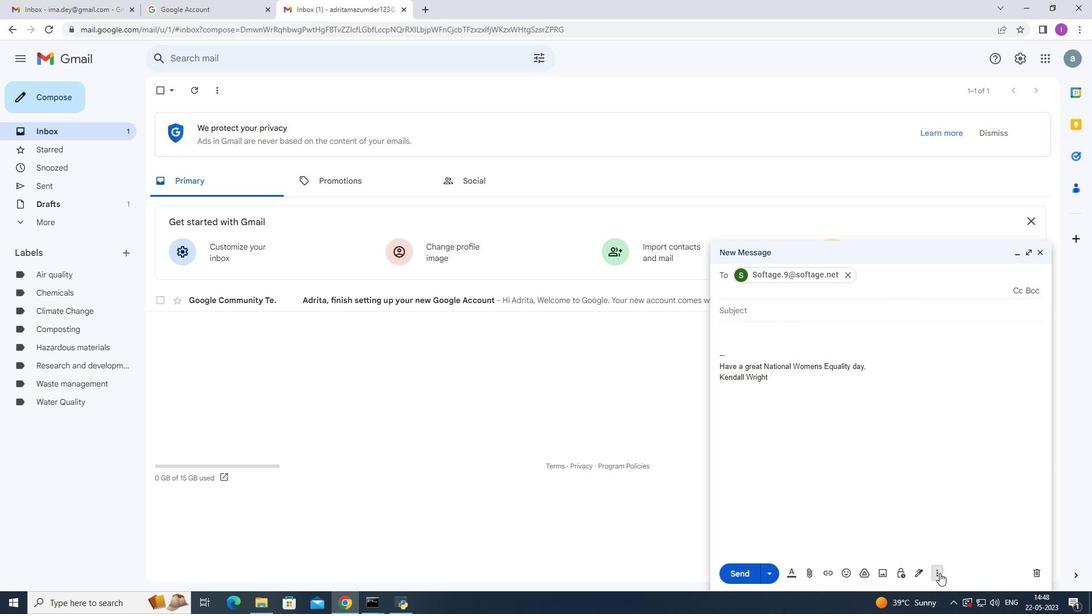 
Action: Mouse moved to (976, 468)
Screenshot: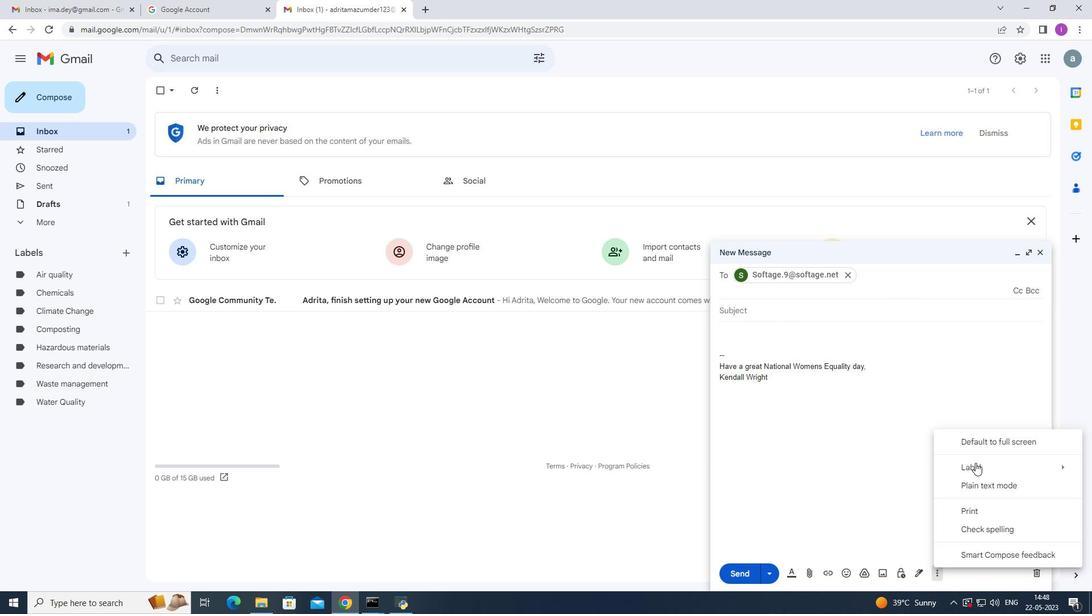 
Action: Mouse pressed left at (976, 468)
Screenshot: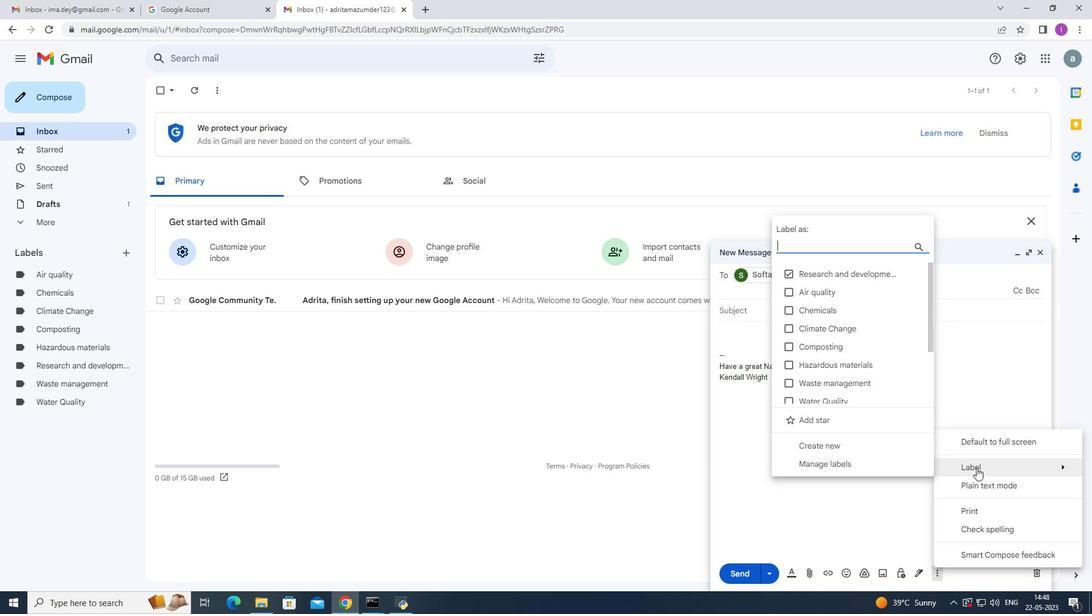 
Action: Mouse moved to (610, 501)
Screenshot: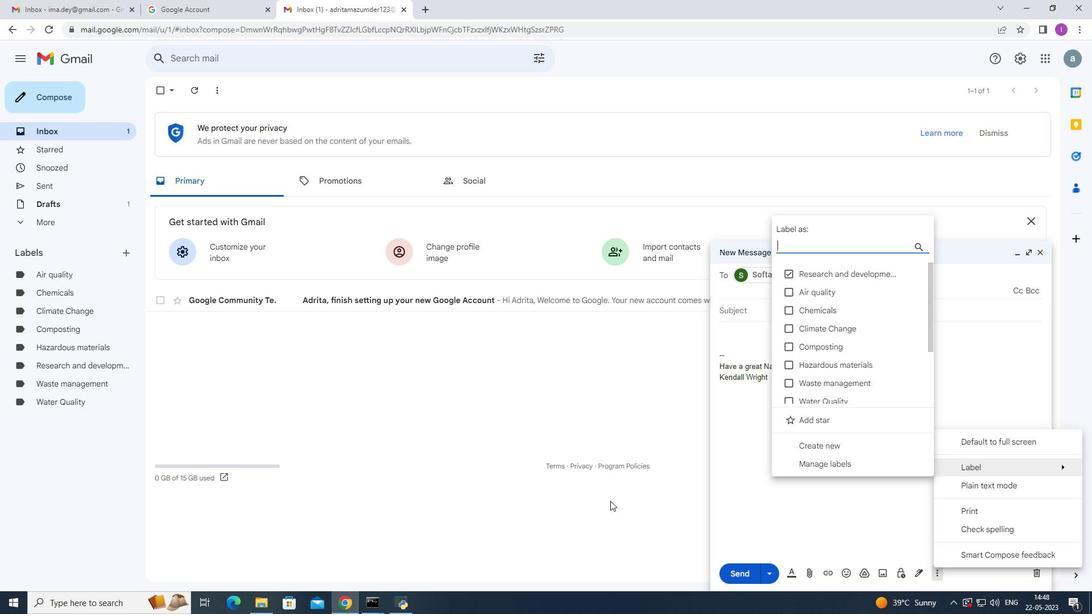 
Action: Key pressed <Key.enter>
Screenshot: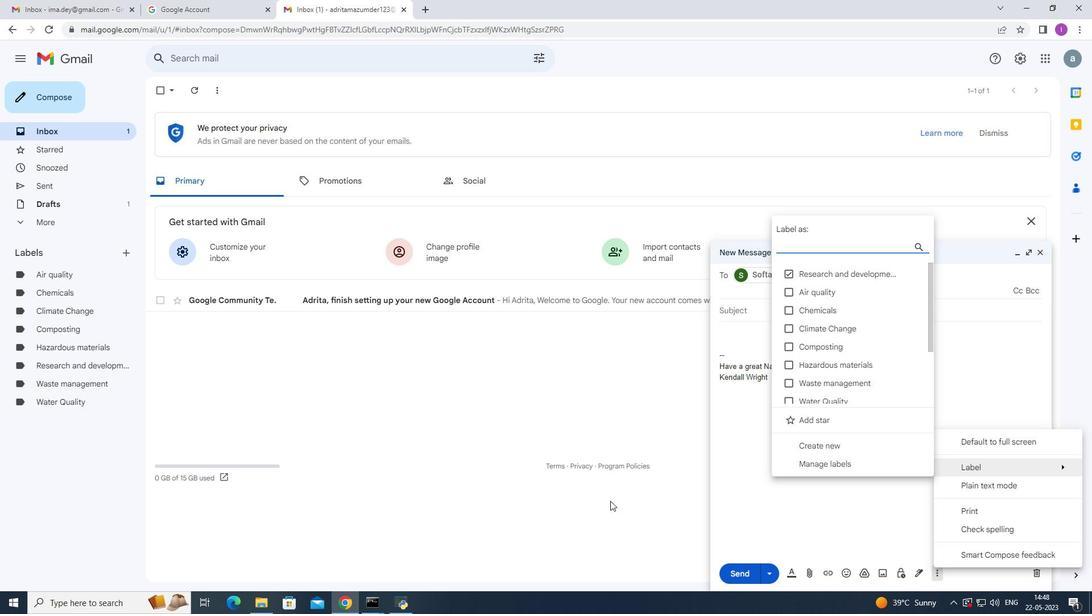 
Action: Mouse moved to (780, 529)
Screenshot: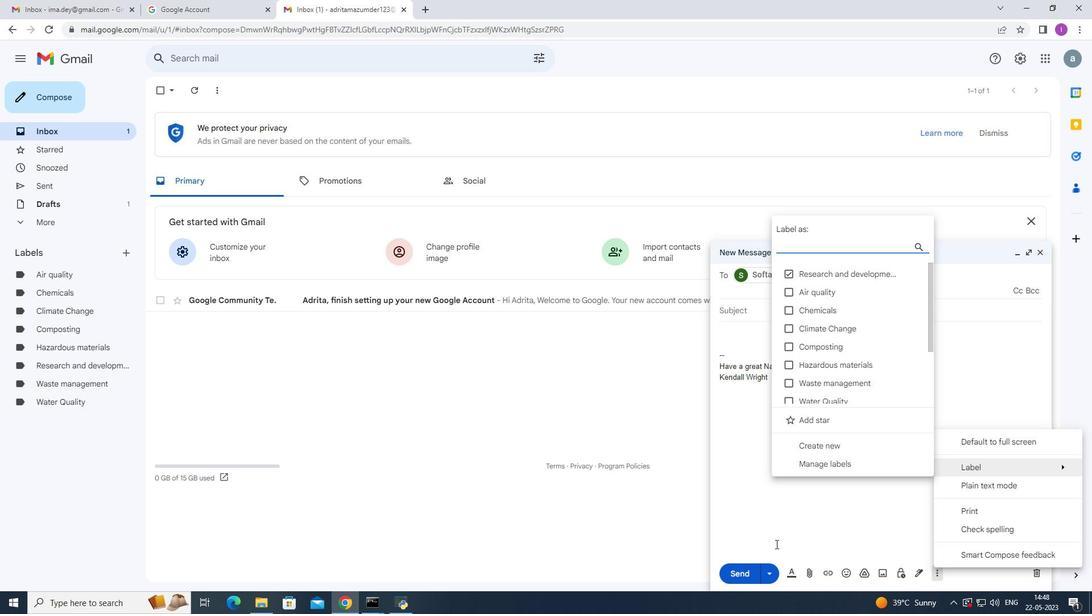 
Action: Mouse pressed left at (780, 529)
Screenshot: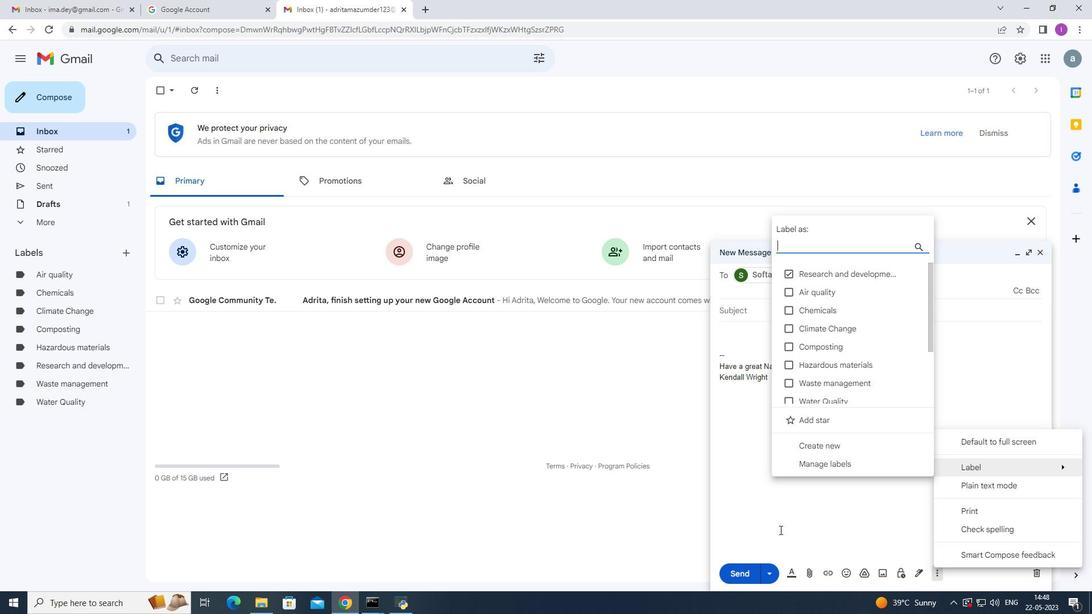 
Action: Mouse moved to (740, 574)
Screenshot: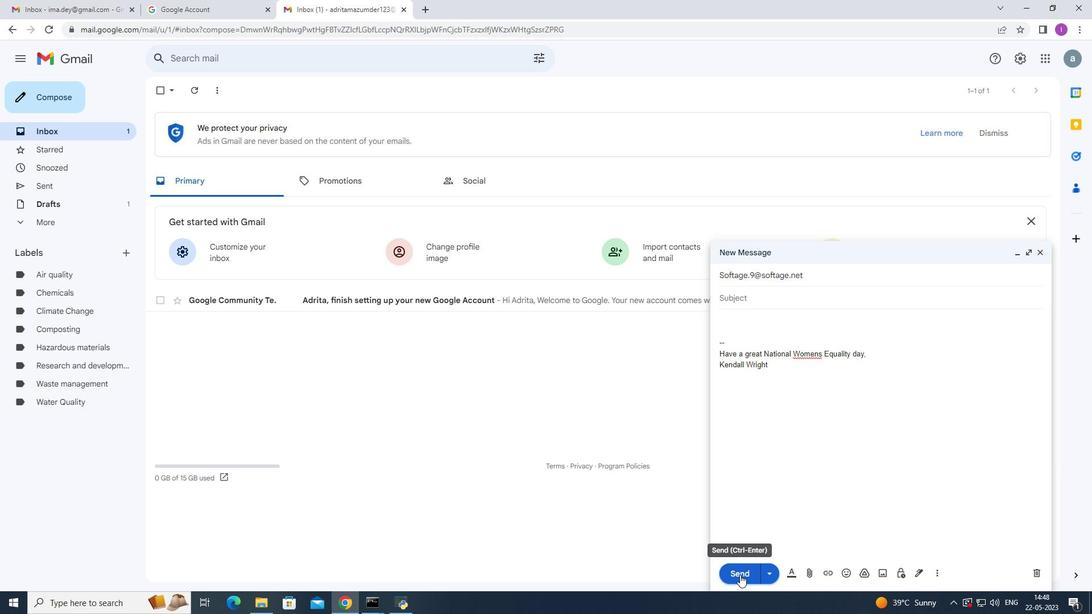 
Action: Mouse pressed left at (740, 574)
Screenshot: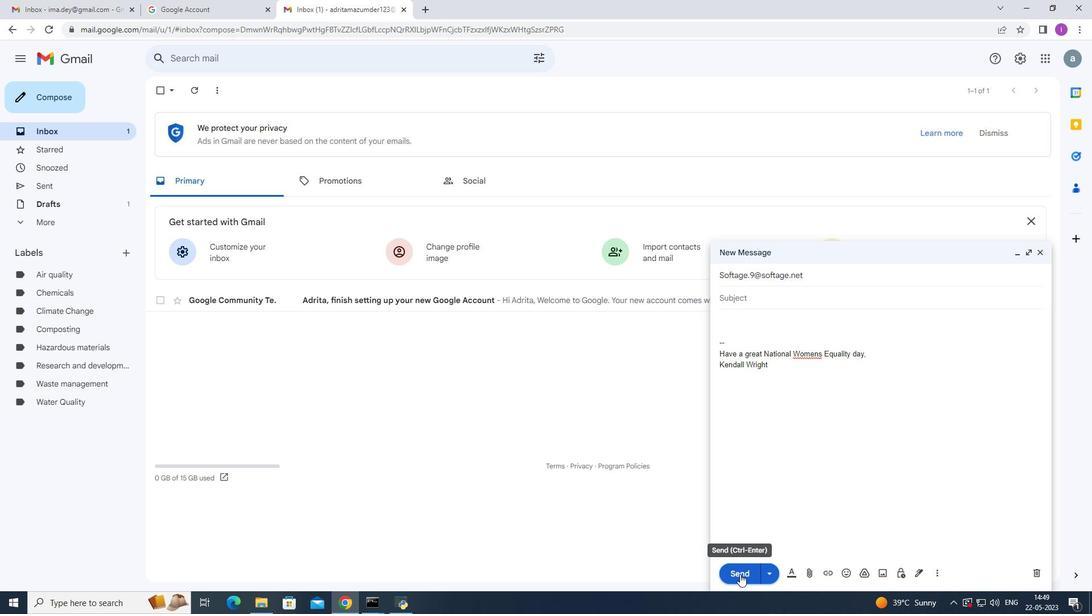 
Action: Mouse moved to (326, 571)
Screenshot: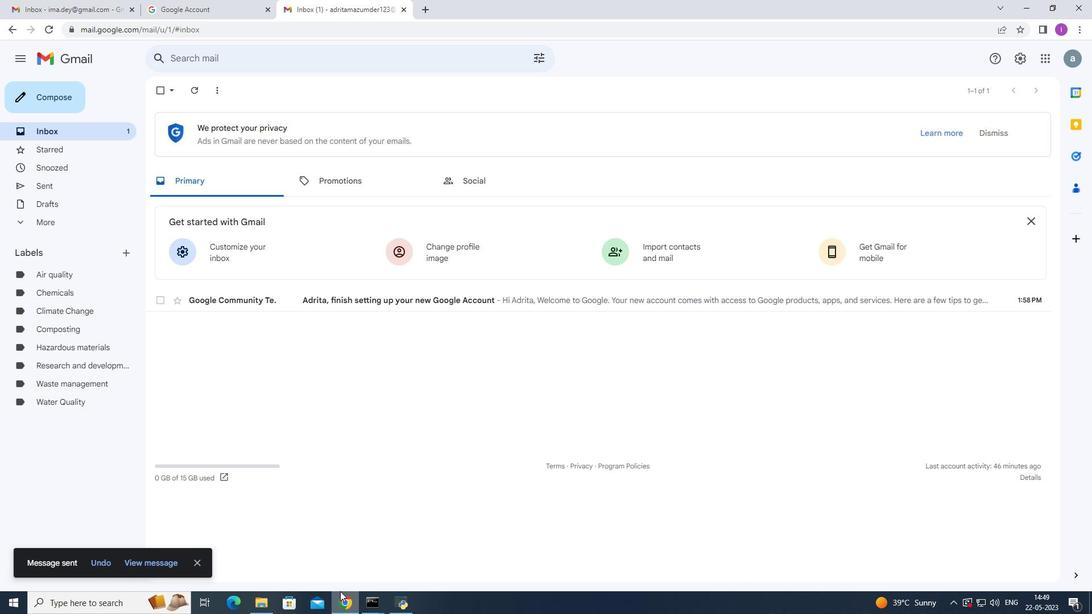 
